Task: Research Airbnb properties in Romny, Ukraine from 9th December, 2023 to 16th December, 2023 for 2 adults.2 bedrooms having 2 beds and 1 bathroom. Property type can be flat. Look for 5 properties as per requirement.
Action: Mouse moved to (489, 107)
Screenshot: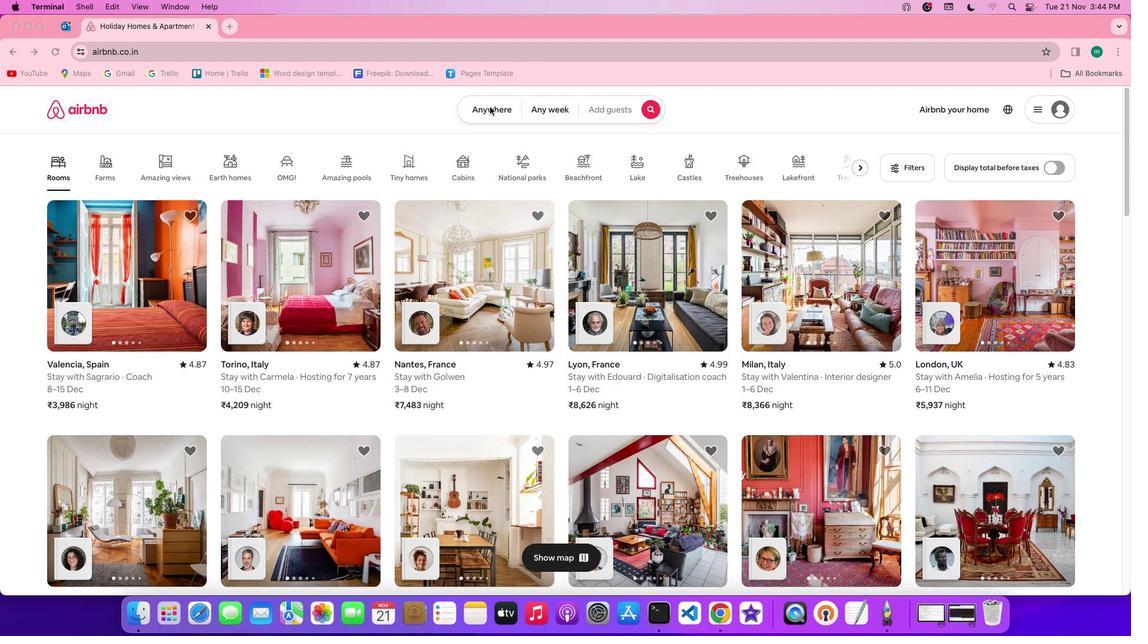
Action: Mouse pressed left at (489, 107)
Screenshot: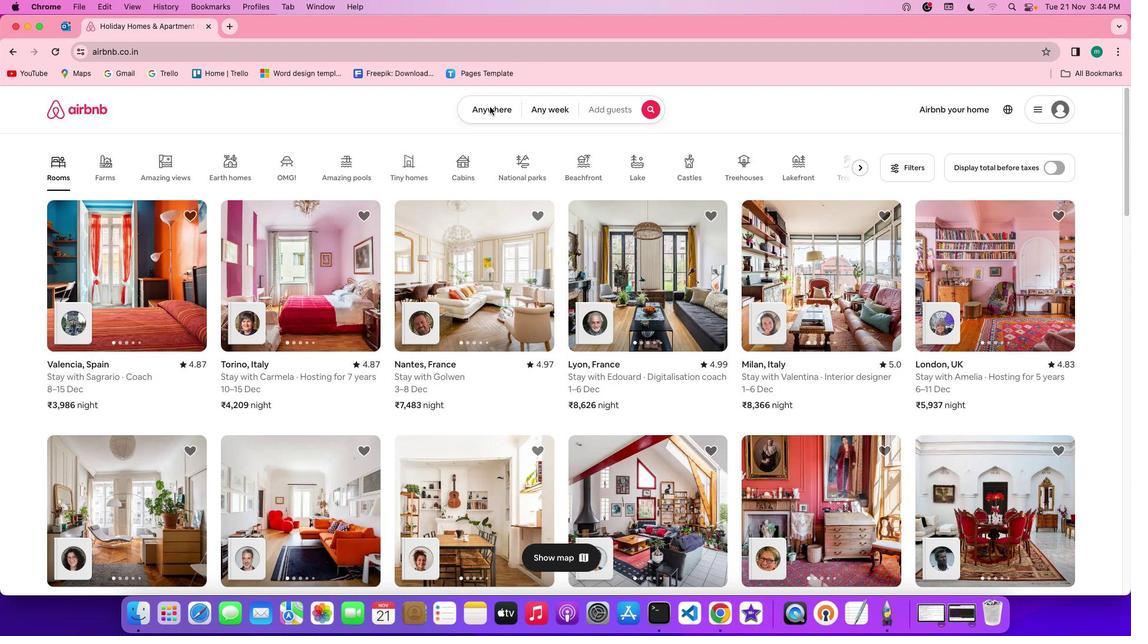 
Action: Mouse pressed left at (489, 107)
Screenshot: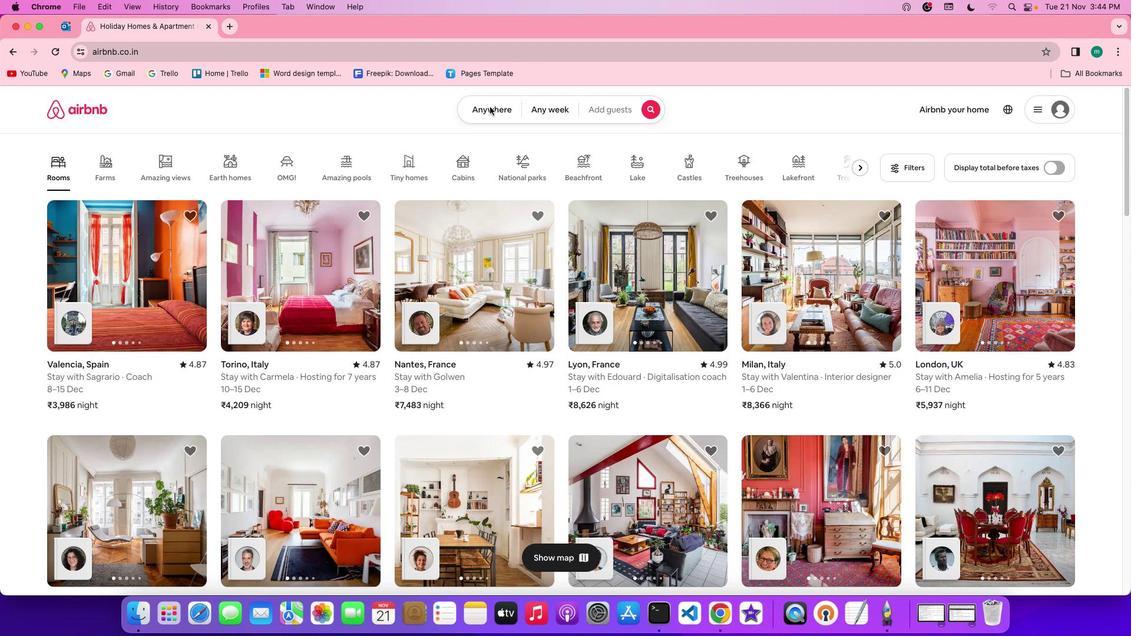 
Action: Mouse moved to (452, 155)
Screenshot: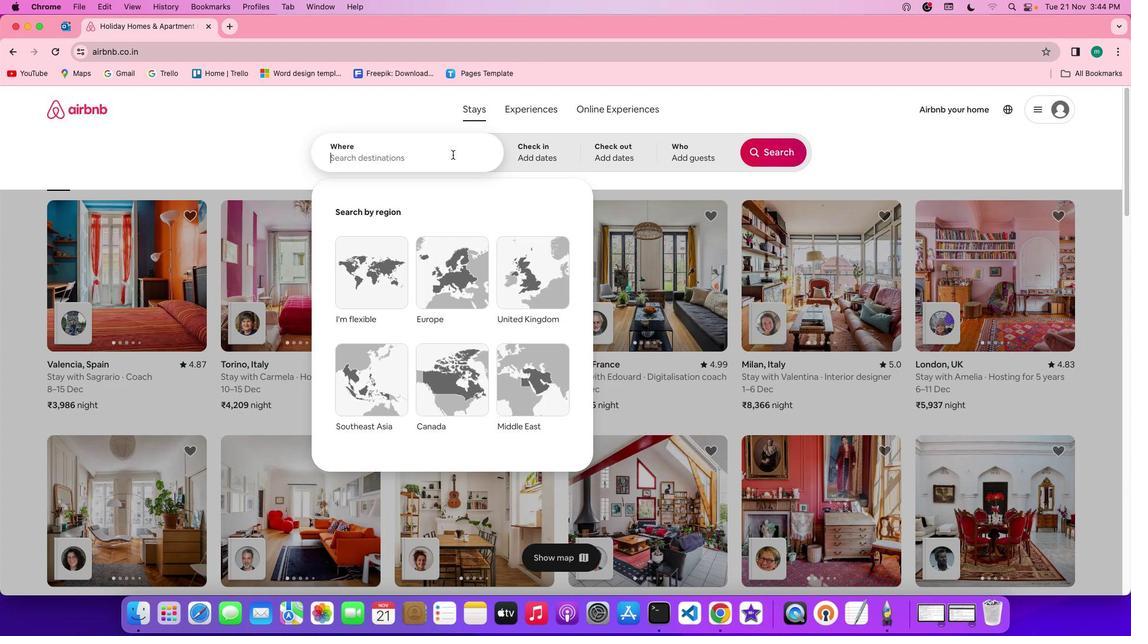 
Action: Mouse pressed left at (452, 155)
Screenshot: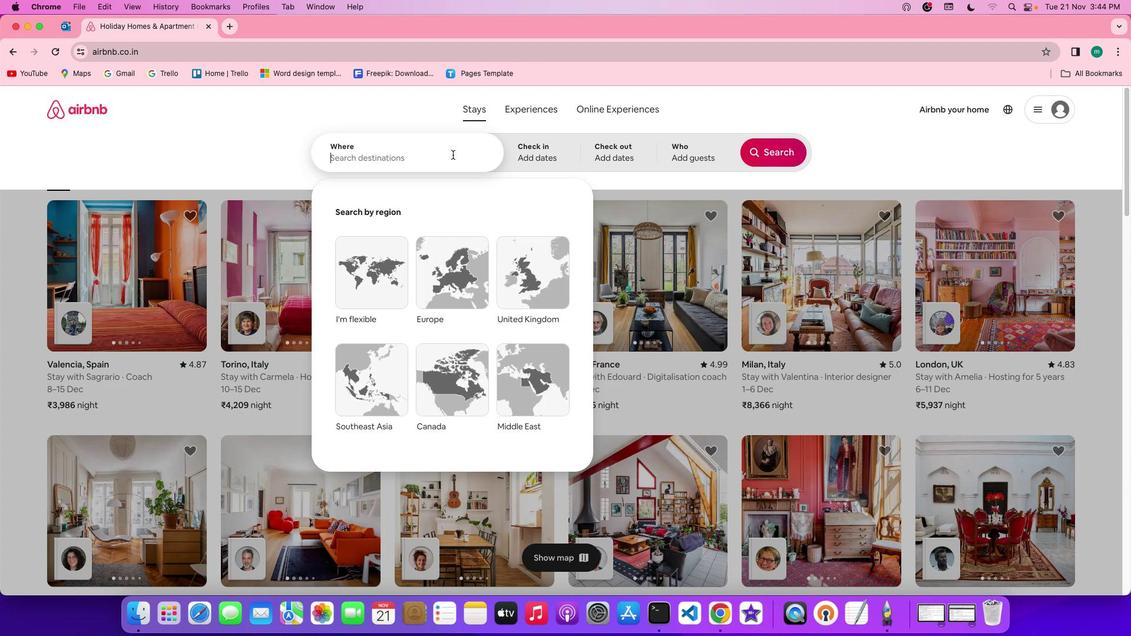 
Action: Key pressed Key.shift'R''o''m''n''y'','Key.spaceKey.shift'U''k''r''a''i''n''e'
Screenshot: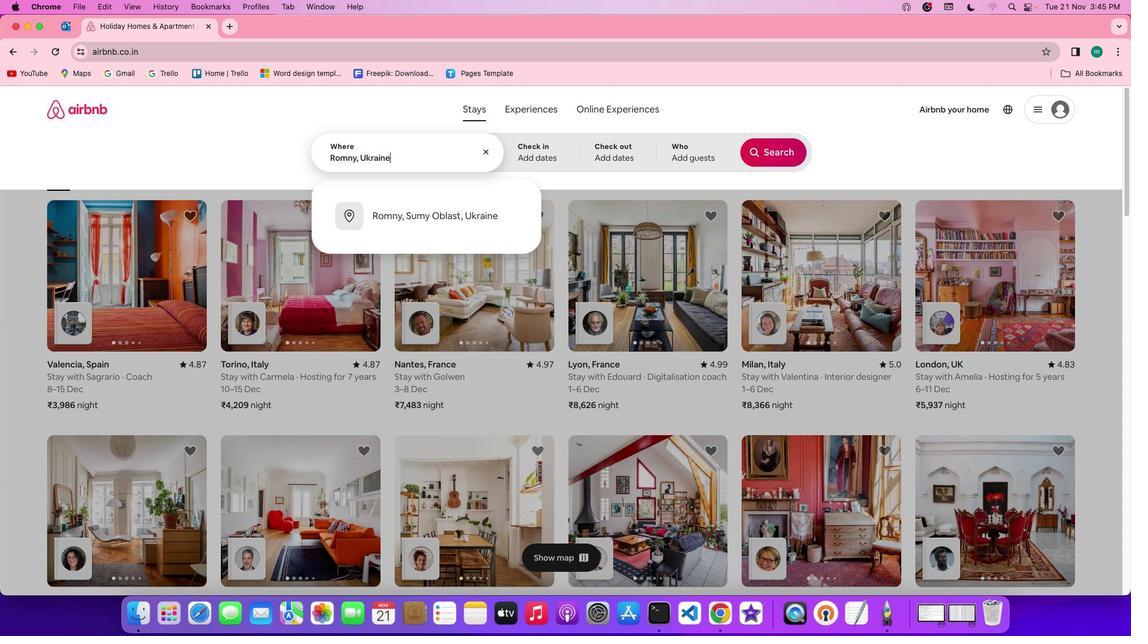 
Action: Mouse moved to (547, 145)
Screenshot: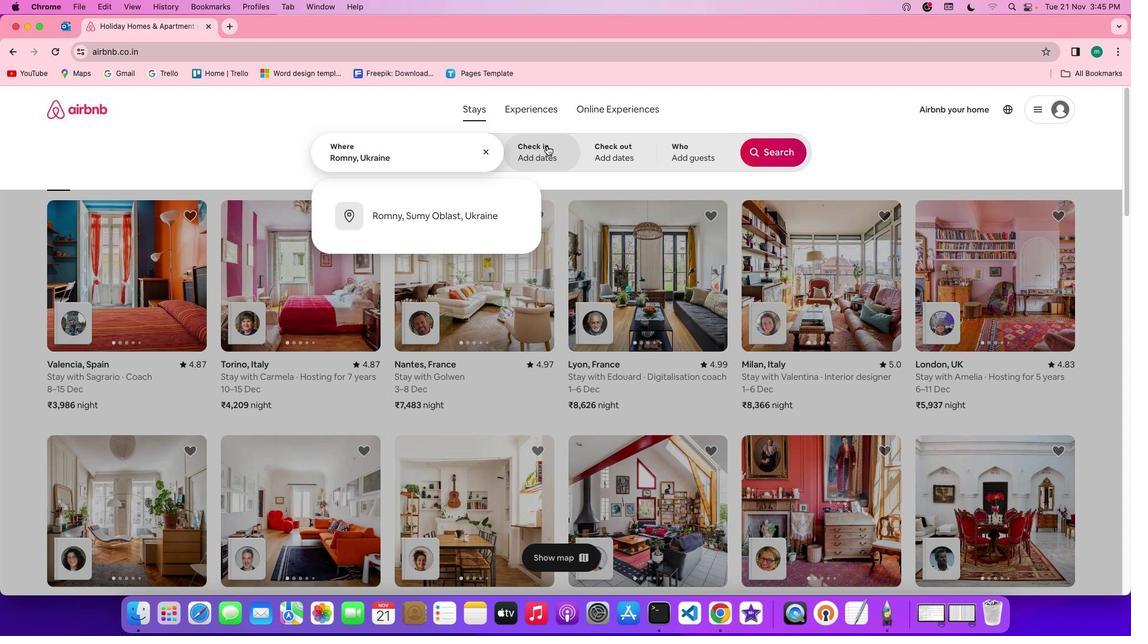 
Action: Mouse pressed left at (547, 145)
Screenshot: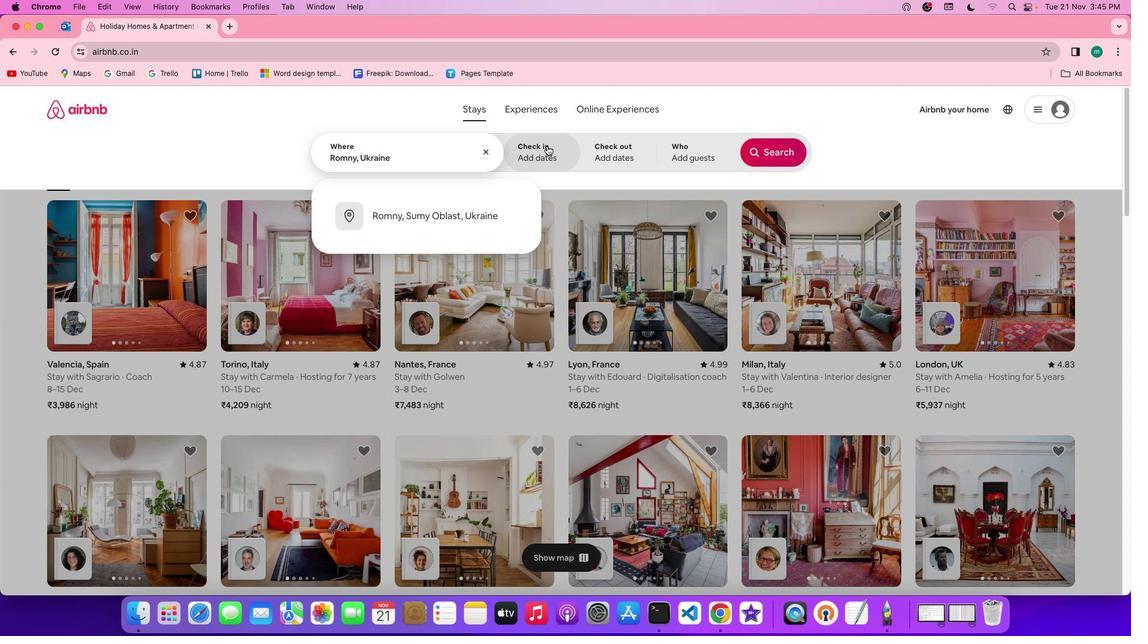 
Action: Mouse moved to (767, 325)
Screenshot: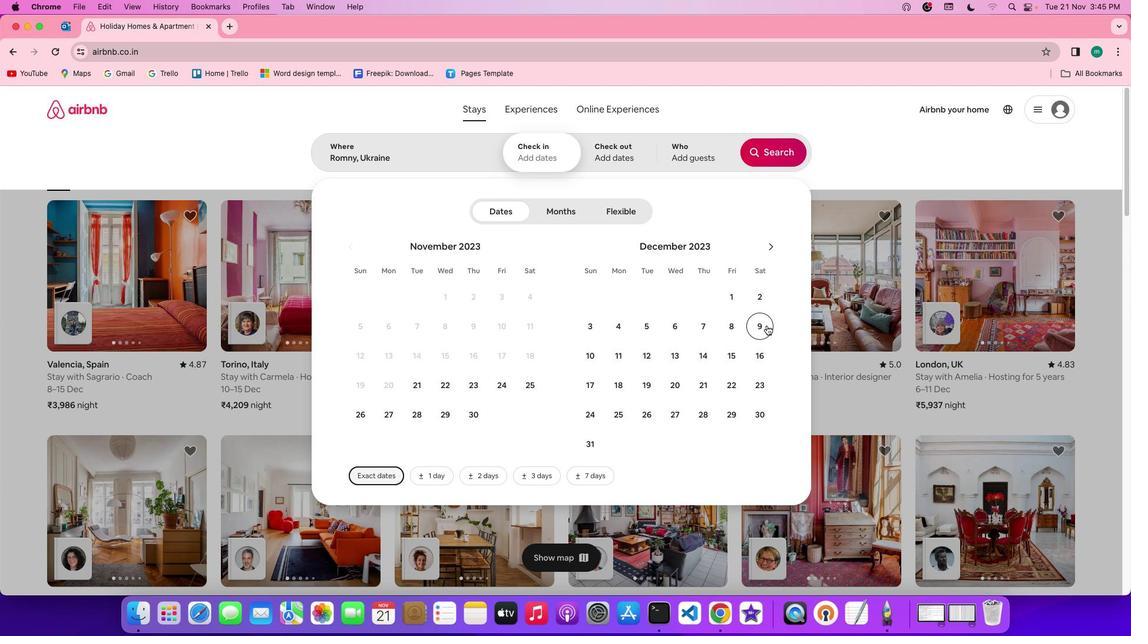 
Action: Mouse pressed left at (767, 325)
Screenshot: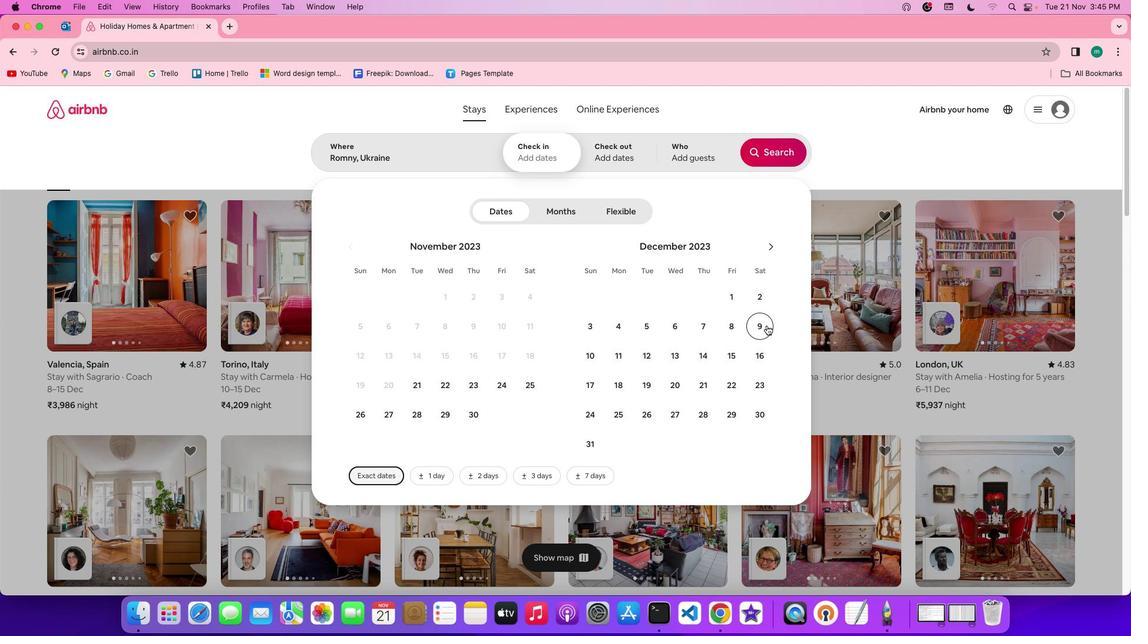 
Action: Mouse moved to (763, 370)
Screenshot: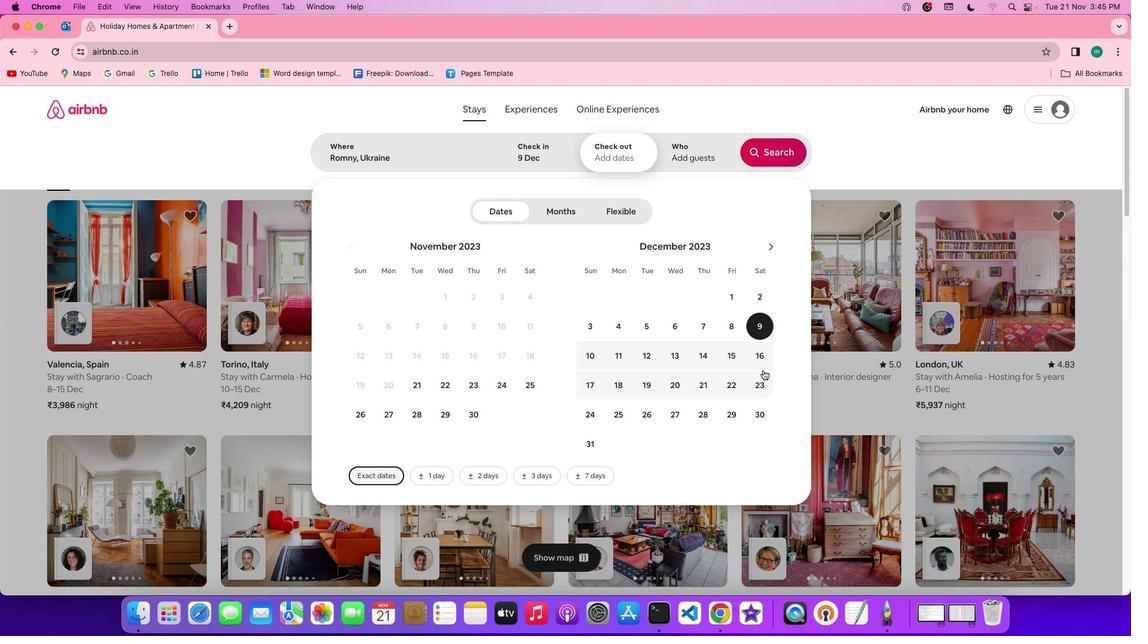 
Action: Mouse pressed left at (763, 370)
Screenshot: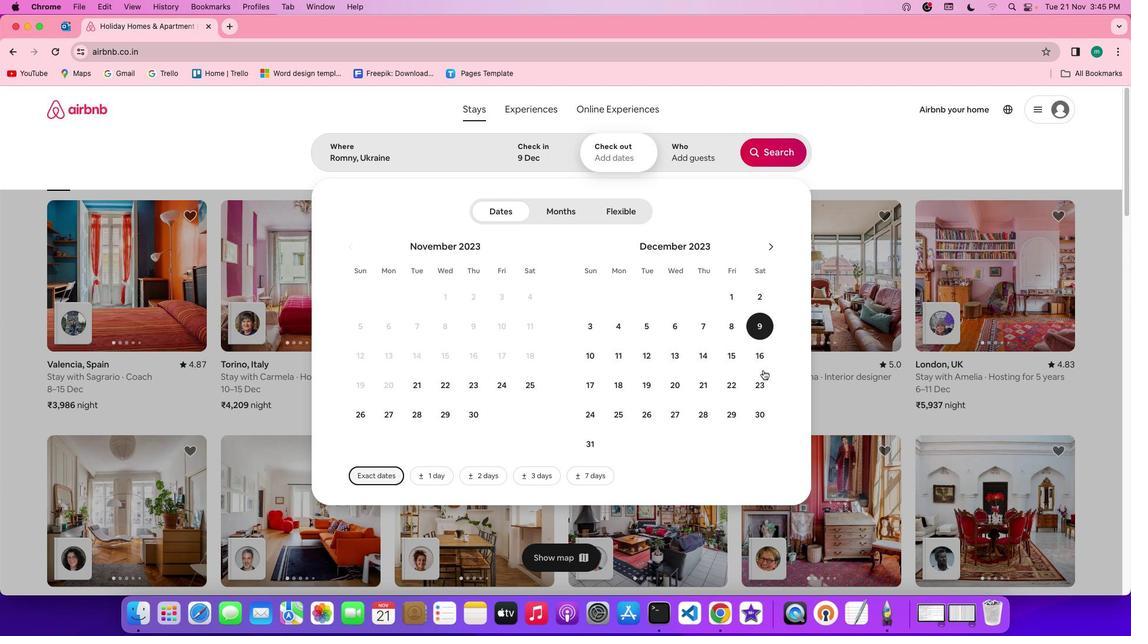 
Action: Mouse moved to (763, 361)
Screenshot: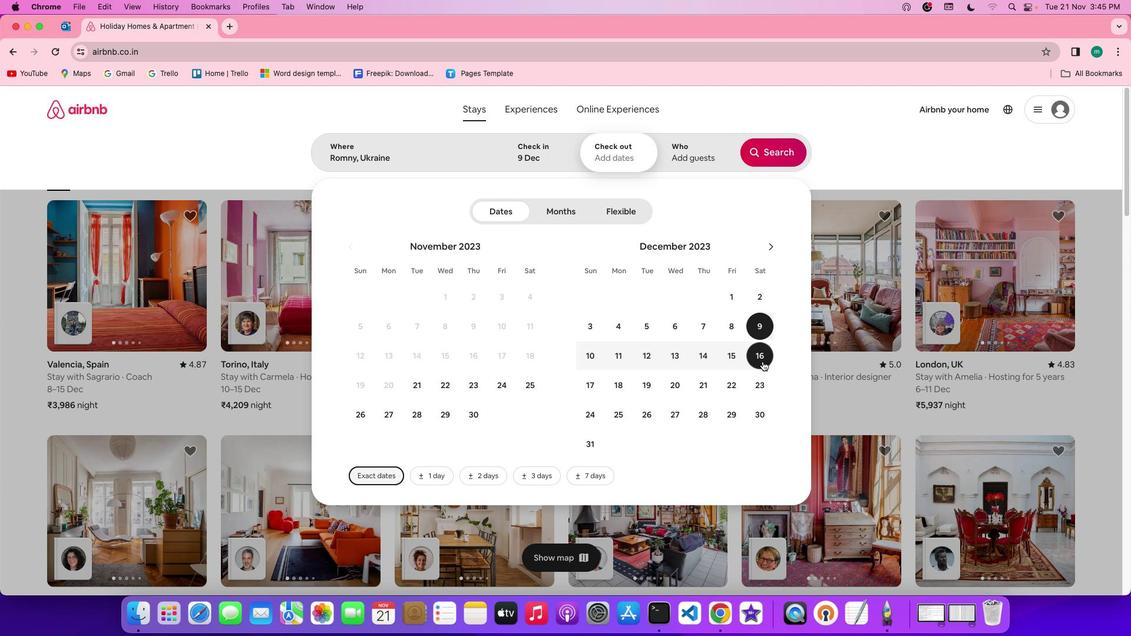 
Action: Mouse pressed left at (763, 361)
Screenshot: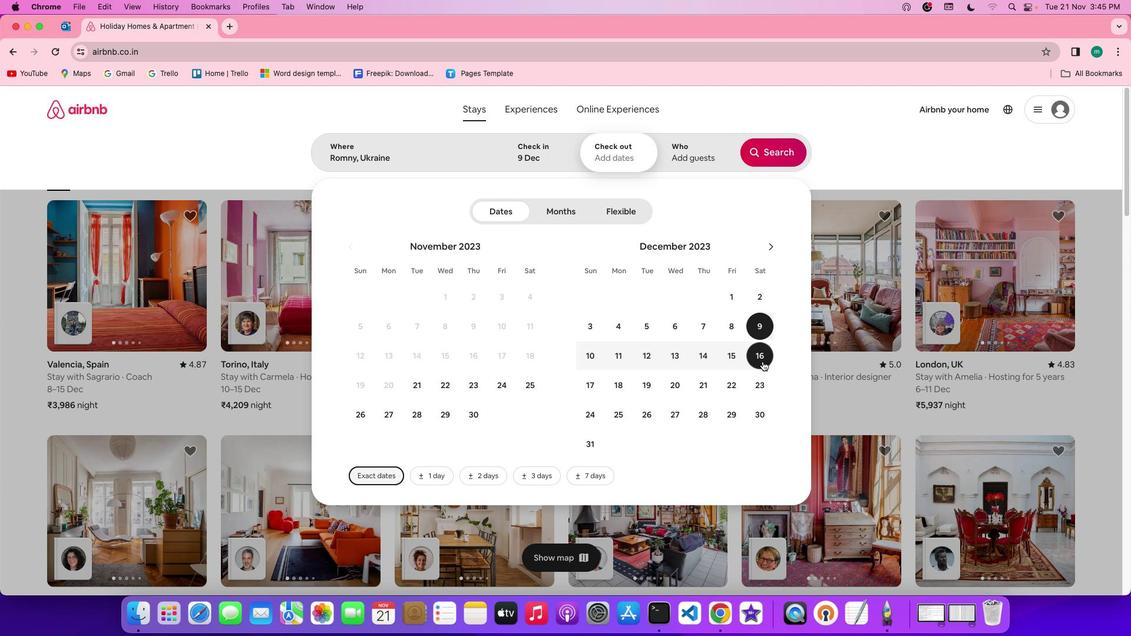 
Action: Mouse moved to (711, 157)
Screenshot: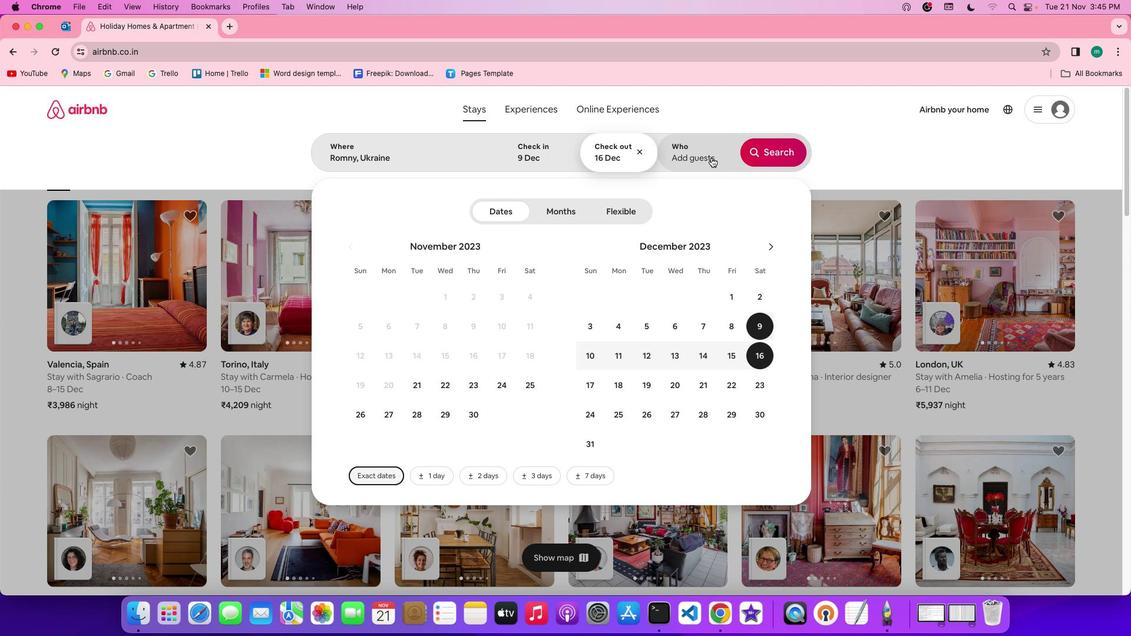 
Action: Mouse pressed left at (711, 157)
Screenshot: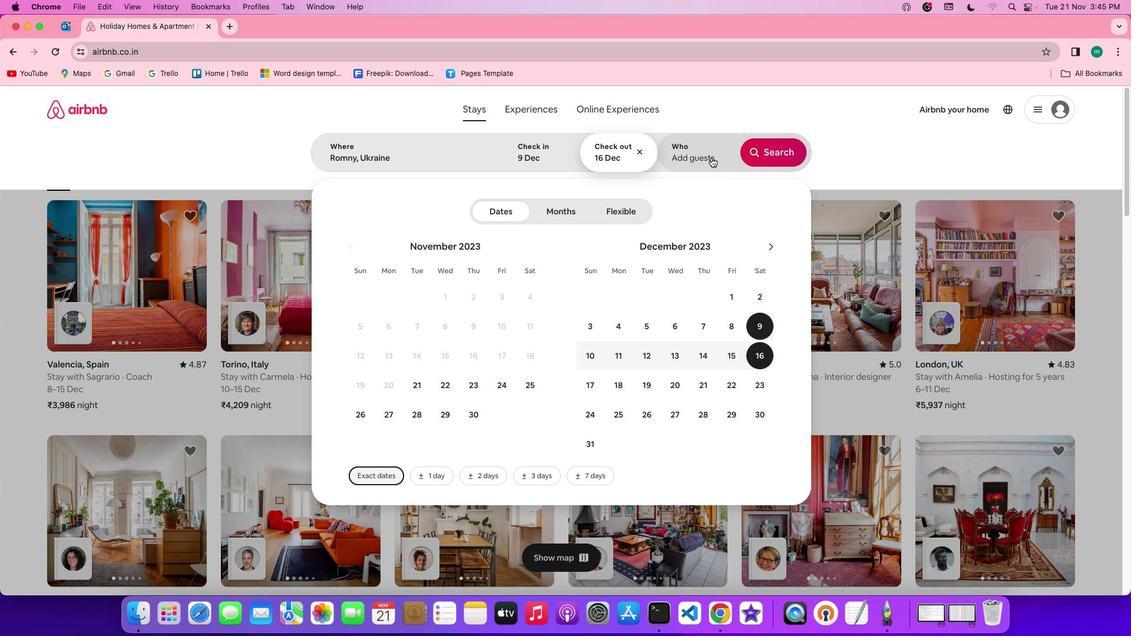 
Action: Mouse moved to (783, 213)
Screenshot: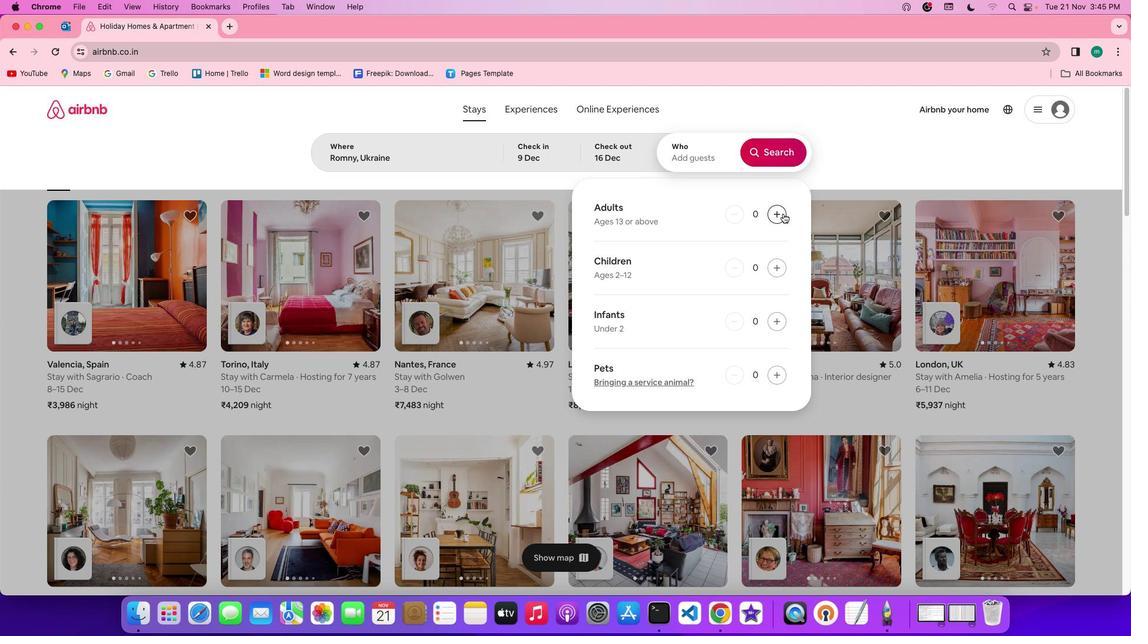 
Action: Mouse pressed left at (783, 213)
Screenshot: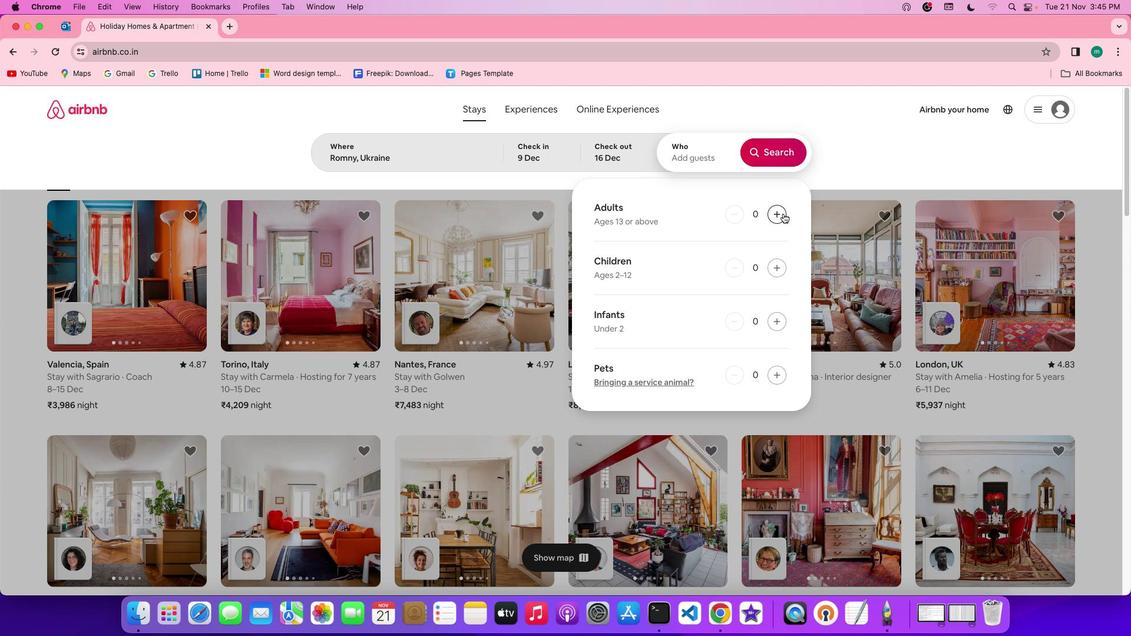 
Action: Mouse pressed left at (783, 213)
Screenshot: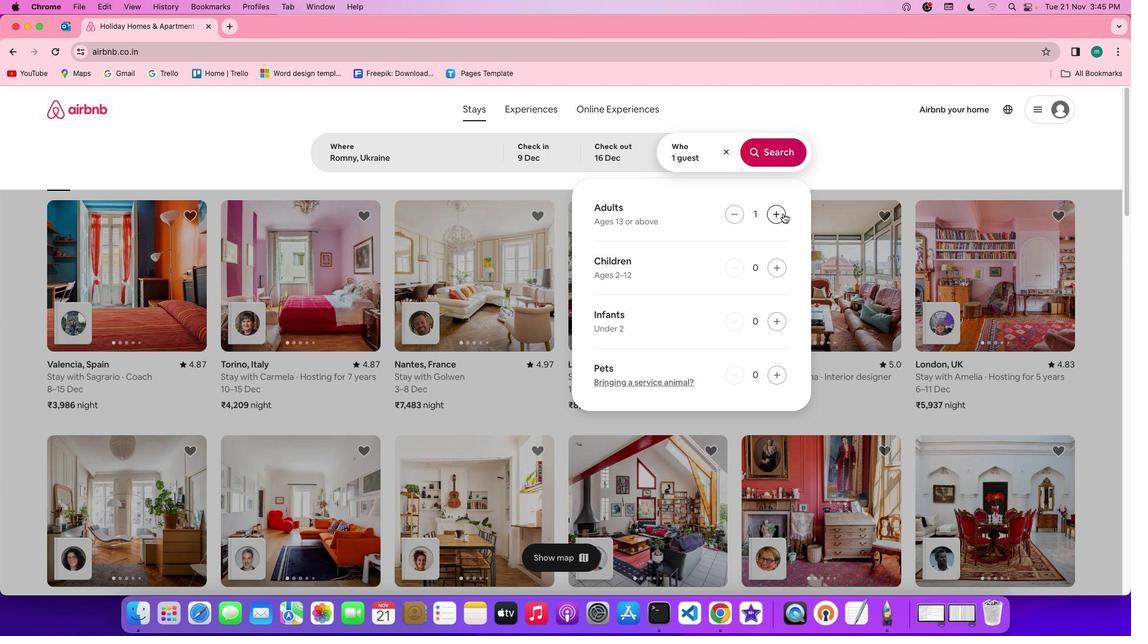 
Action: Mouse moved to (779, 154)
Screenshot: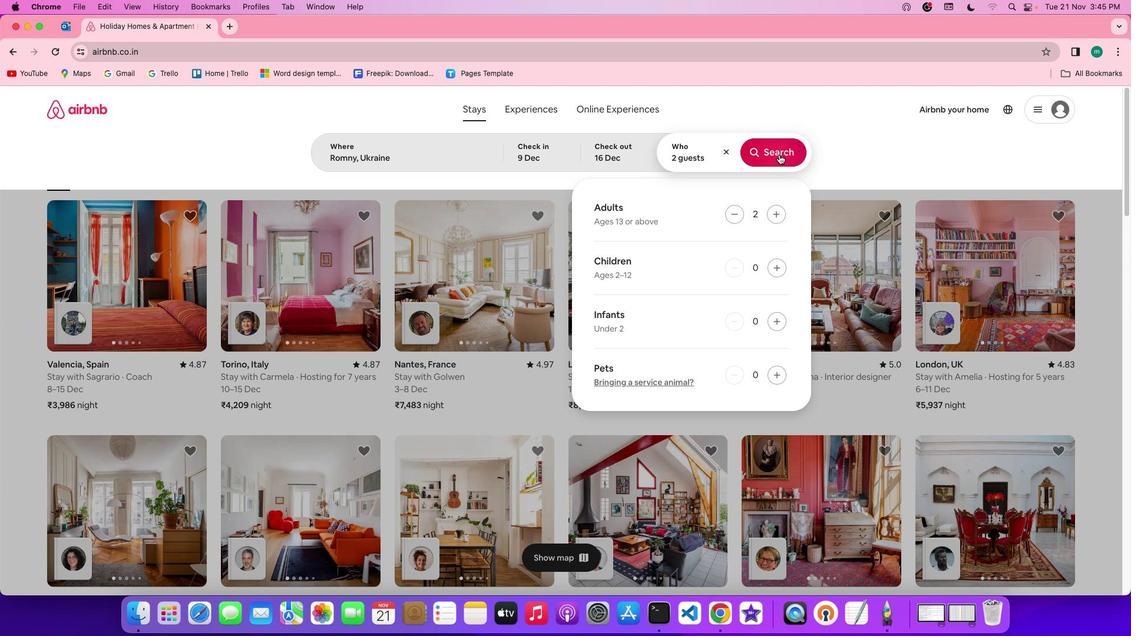 
Action: Mouse pressed left at (779, 154)
Screenshot: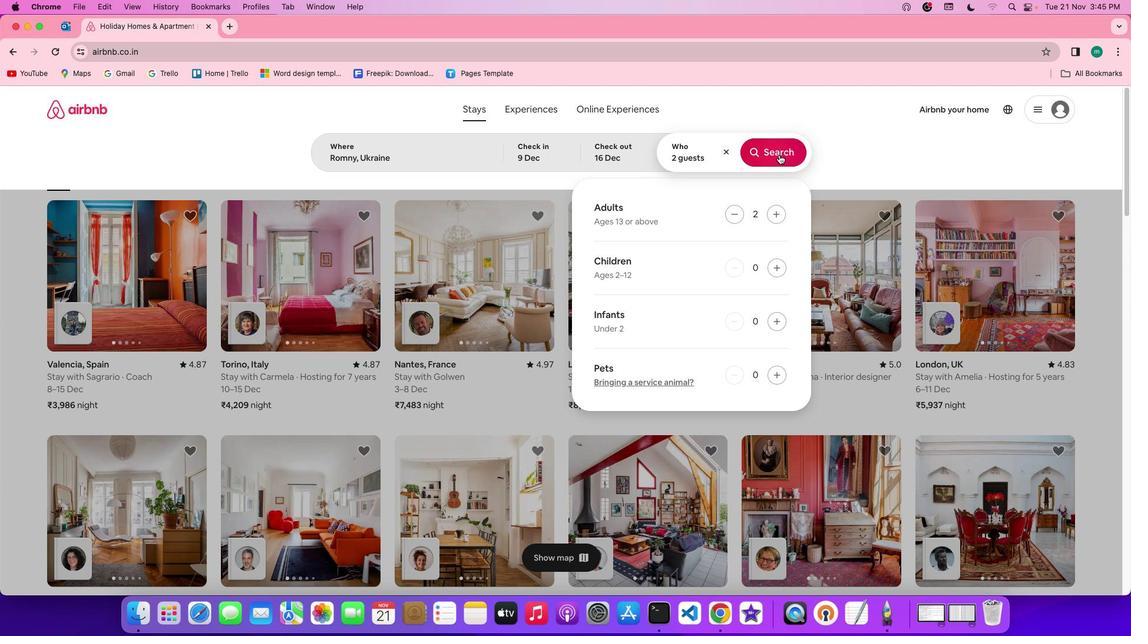 
Action: Mouse moved to (943, 151)
Screenshot: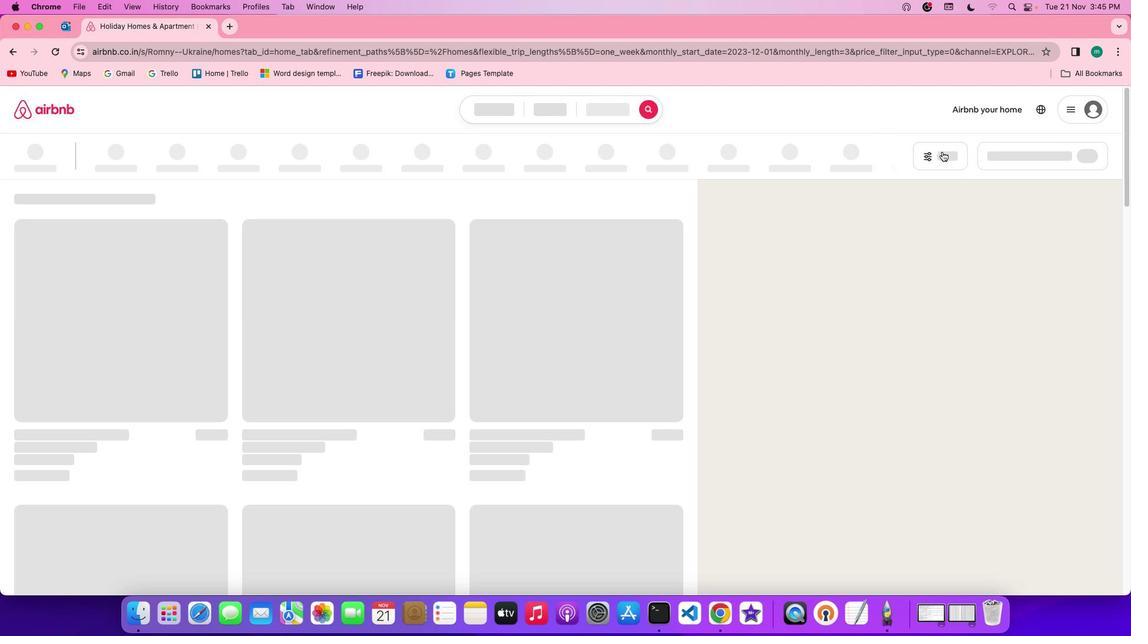 
Action: Mouse pressed left at (943, 151)
Screenshot: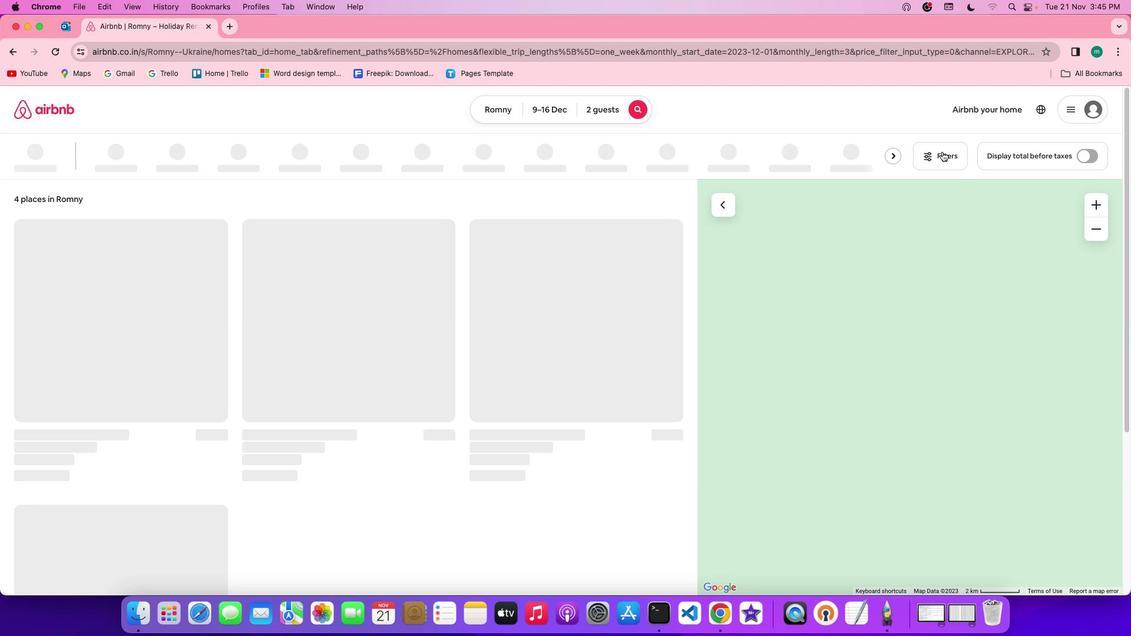 
Action: Mouse moved to (681, 291)
Screenshot: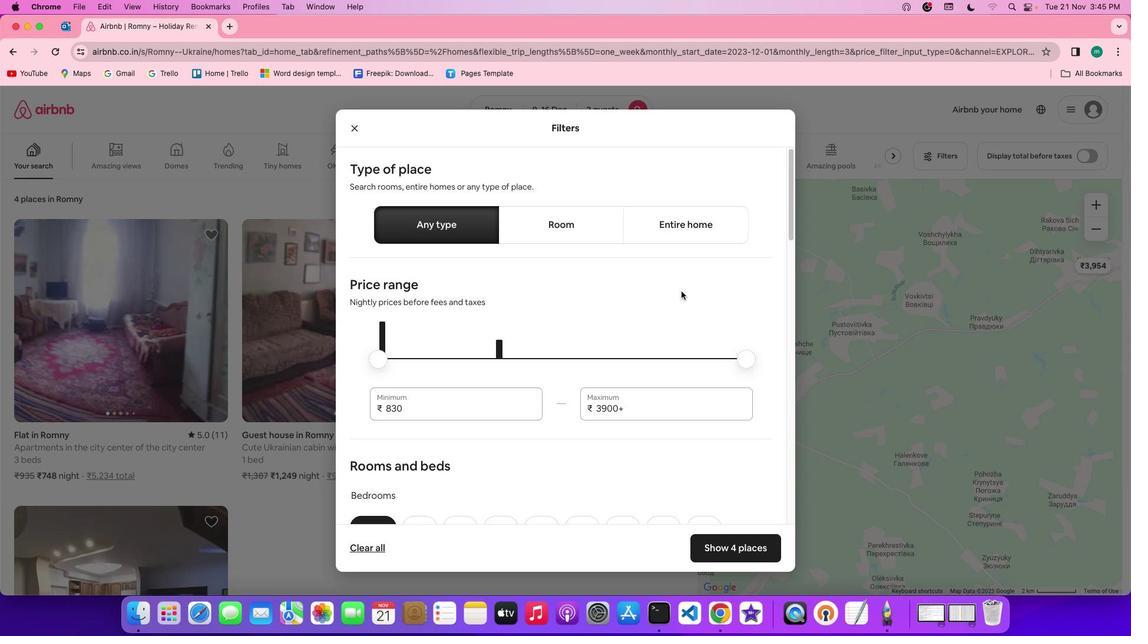 
Action: Mouse scrolled (681, 291) with delta (0, 0)
Screenshot: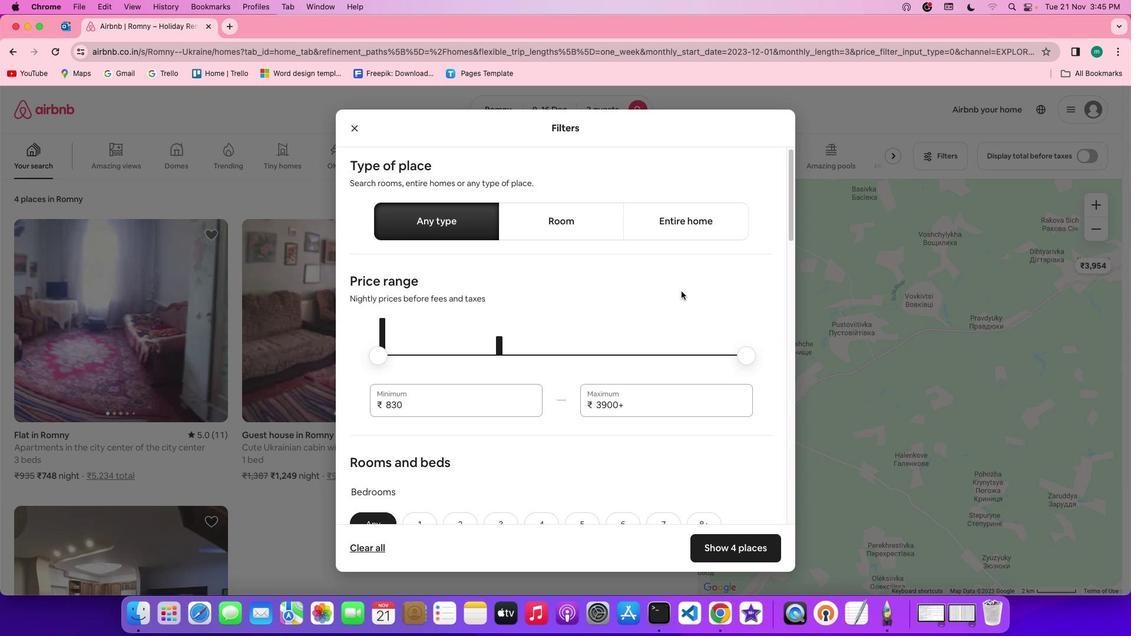 
Action: Mouse scrolled (681, 291) with delta (0, 0)
Screenshot: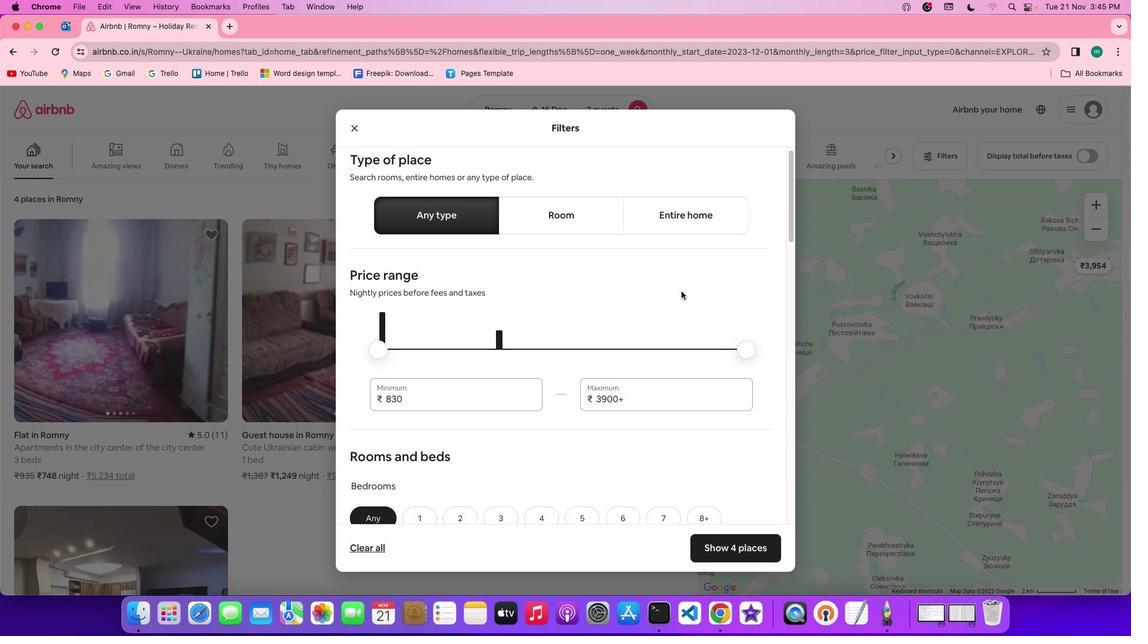 
Action: Mouse scrolled (681, 291) with delta (0, -1)
Screenshot: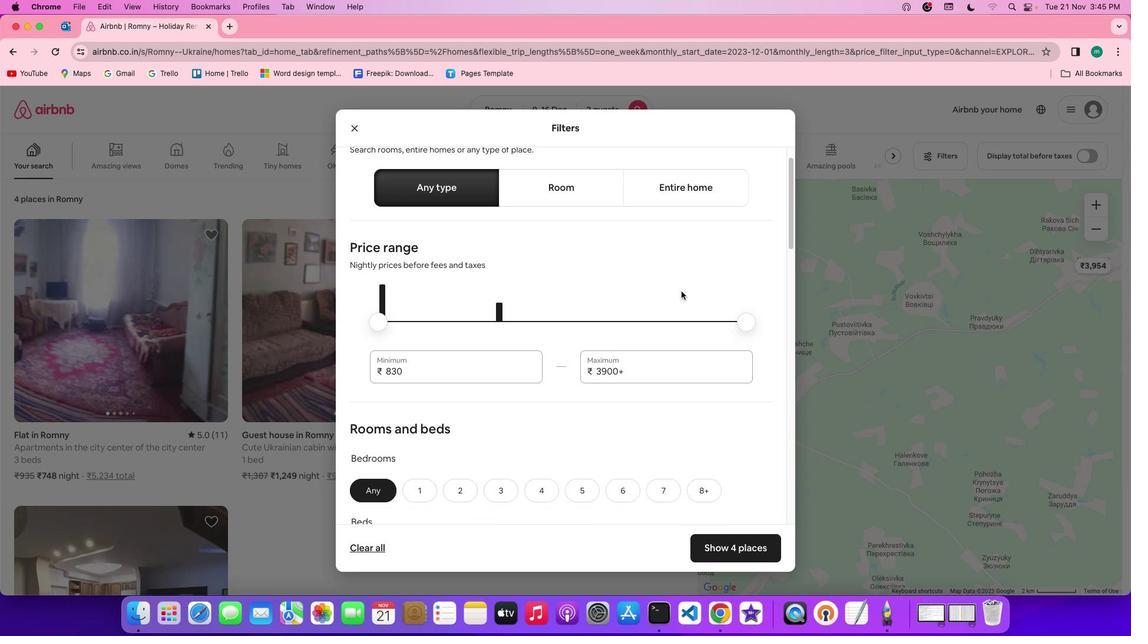 
Action: Mouse scrolled (681, 291) with delta (0, -1)
Screenshot: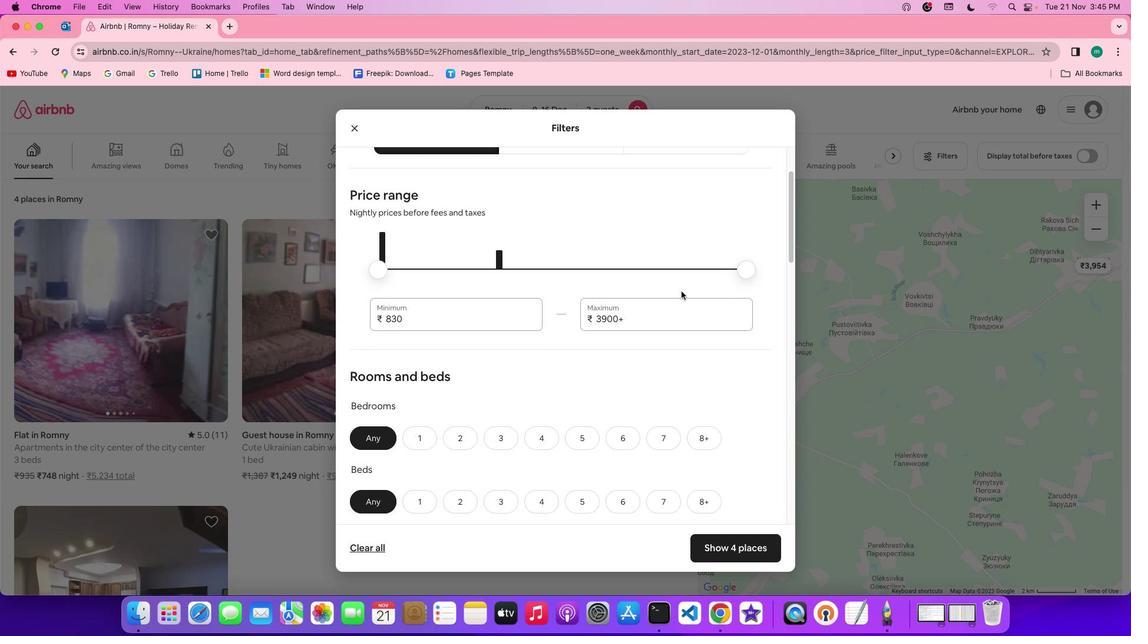 
Action: Mouse scrolled (681, 291) with delta (0, 0)
Screenshot: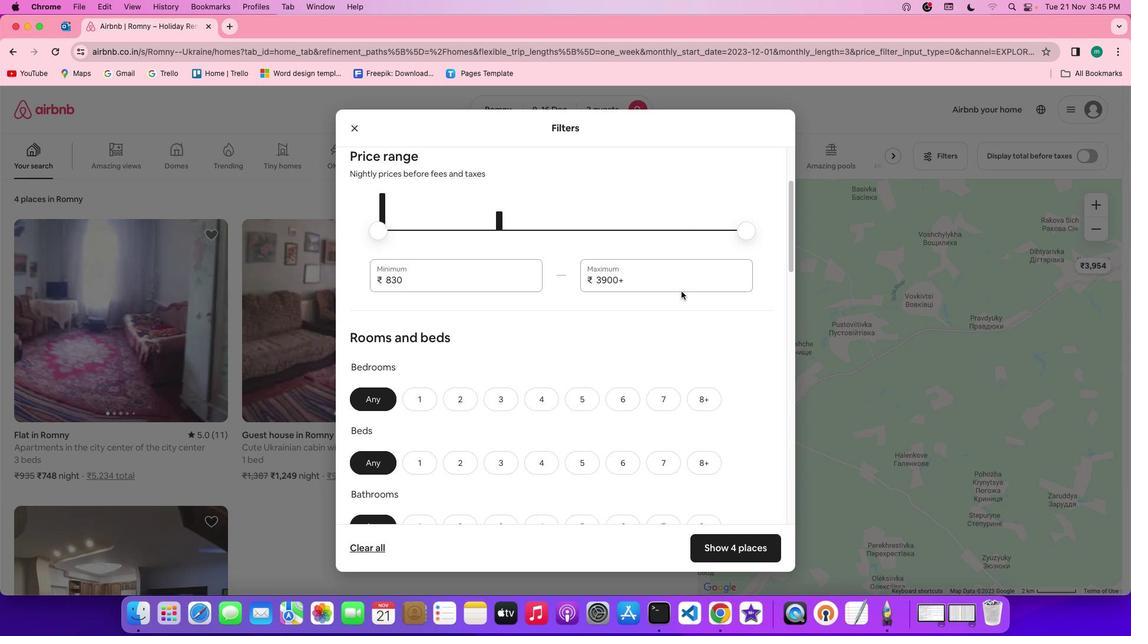 
Action: Mouse scrolled (681, 291) with delta (0, 0)
Screenshot: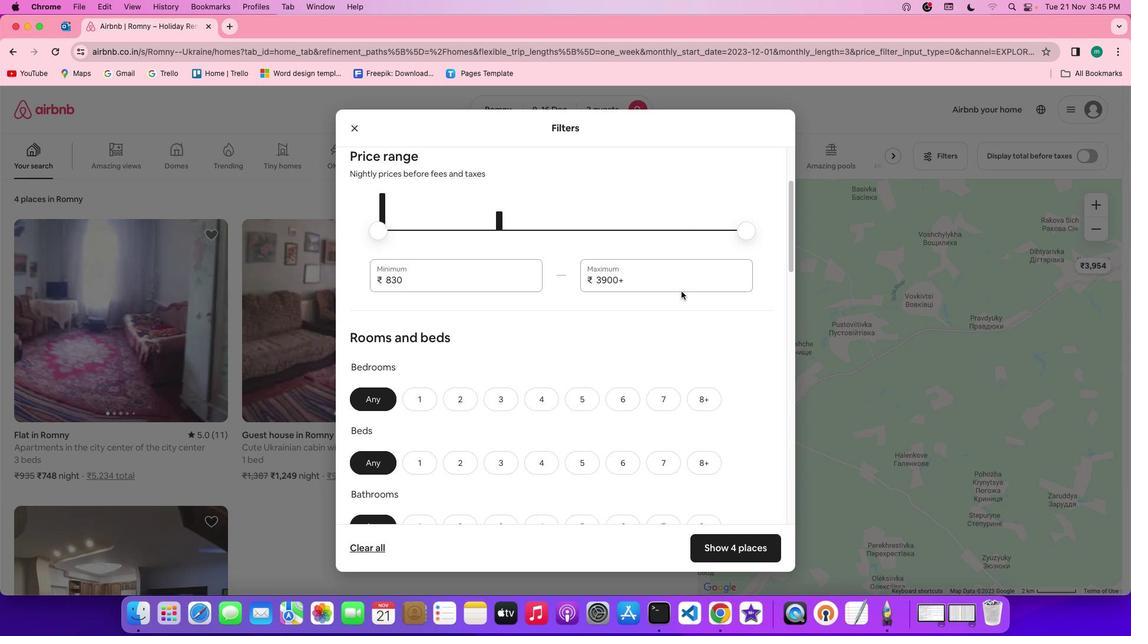 
Action: Mouse scrolled (681, 291) with delta (0, -1)
Screenshot: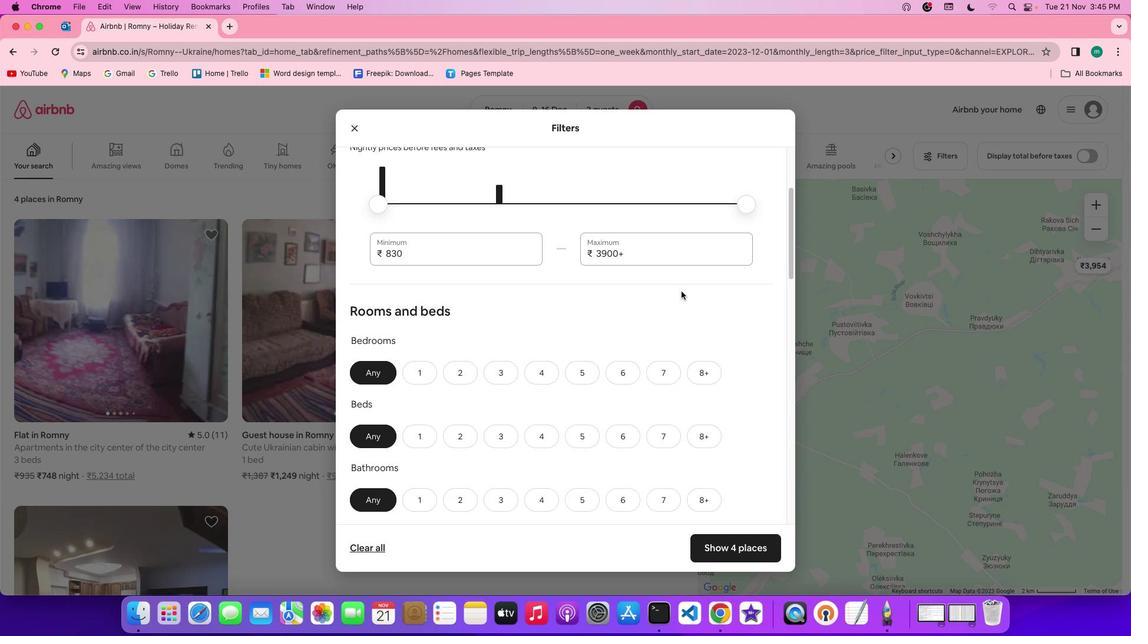 
Action: Mouse scrolled (681, 291) with delta (0, -1)
Screenshot: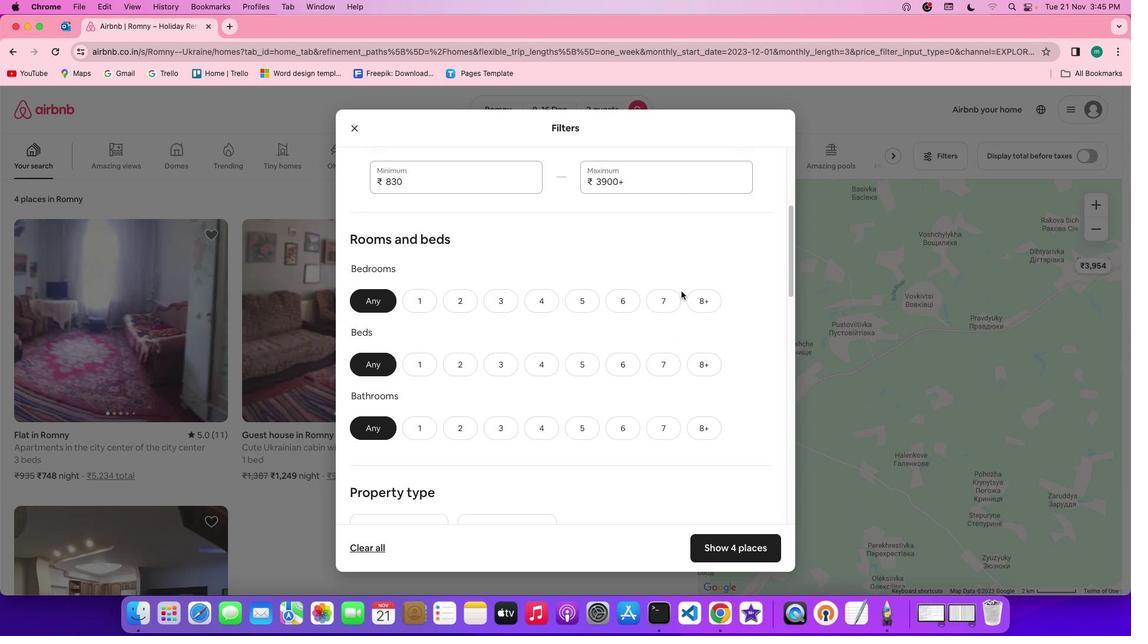 
Action: Mouse scrolled (681, 291) with delta (0, 0)
Screenshot: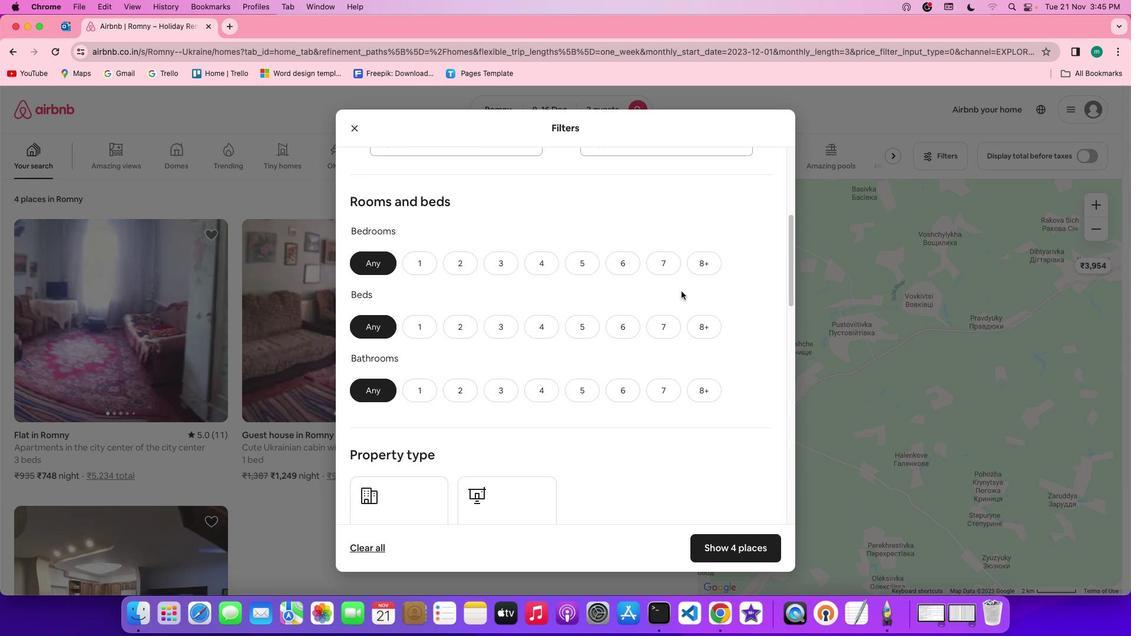 
Action: Mouse scrolled (681, 291) with delta (0, 0)
Screenshot: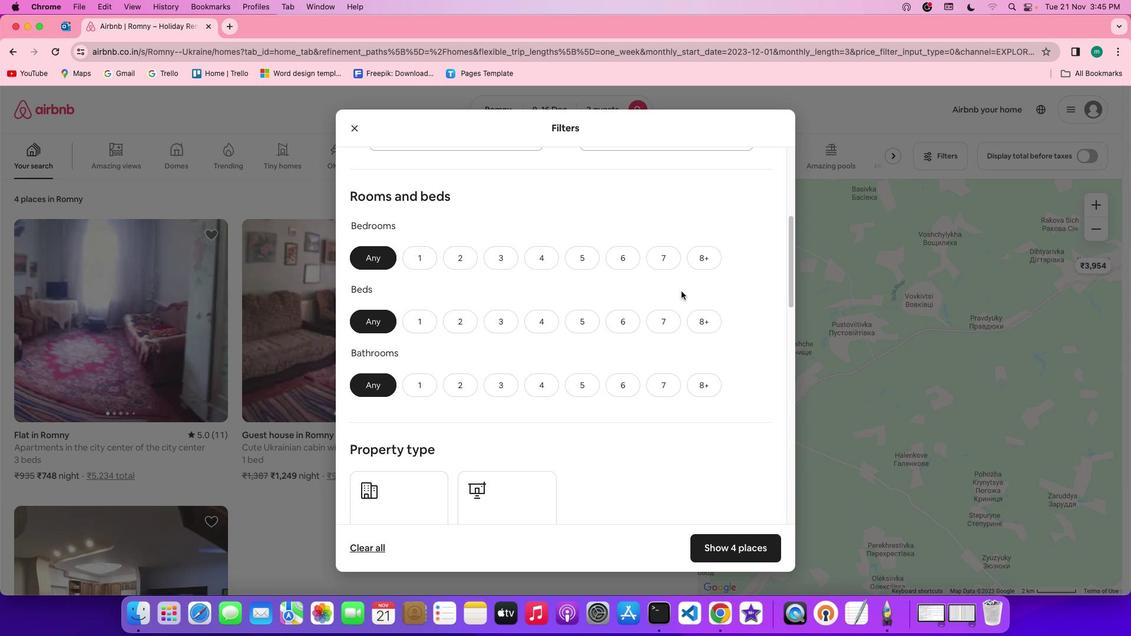 
Action: Mouse scrolled (681, 291) with delta (0, 0)
Screenshot: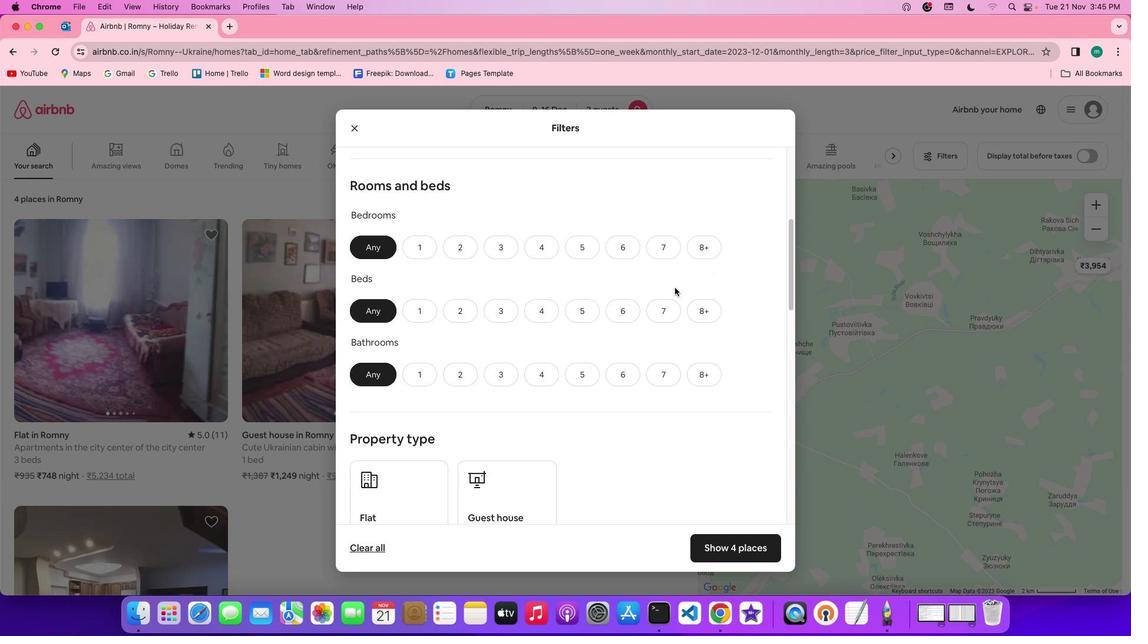 
Action: Mouse moved to (463, 233)
Screenshot: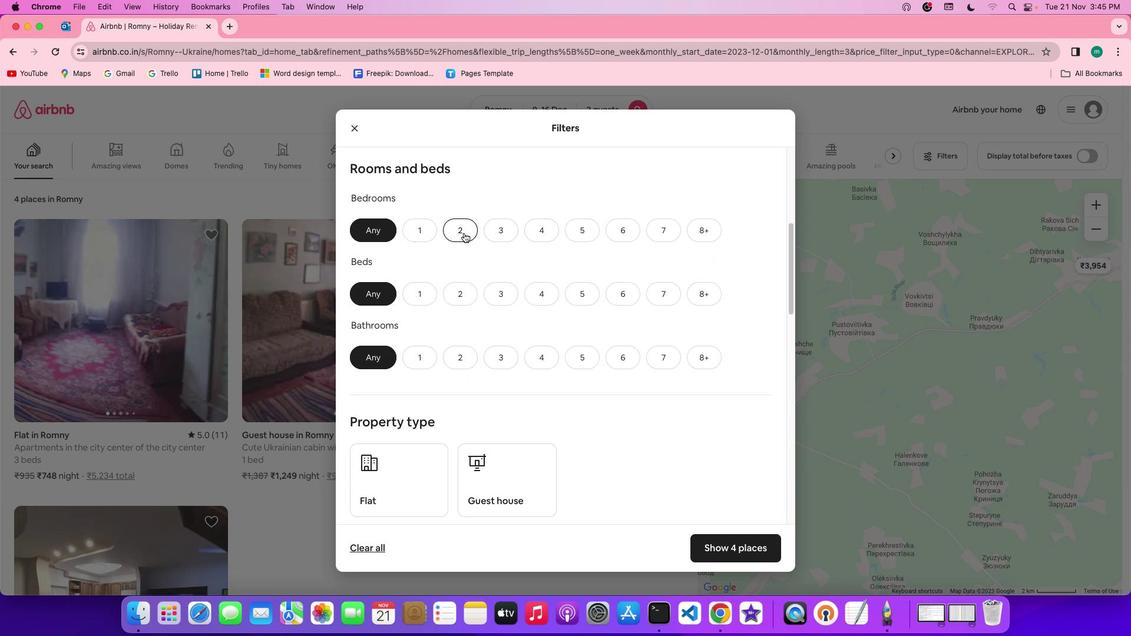 
Action: Mouse pressed left at (463, 233)
Screenshot: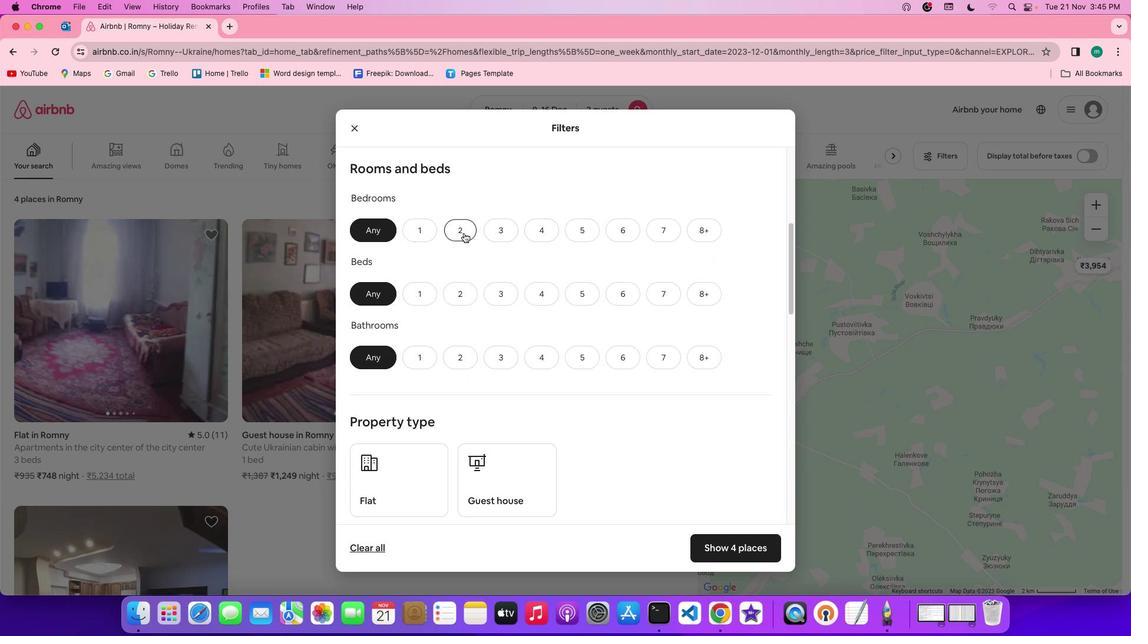 
Action: Mouse moved to (459, 290)
Screenshot: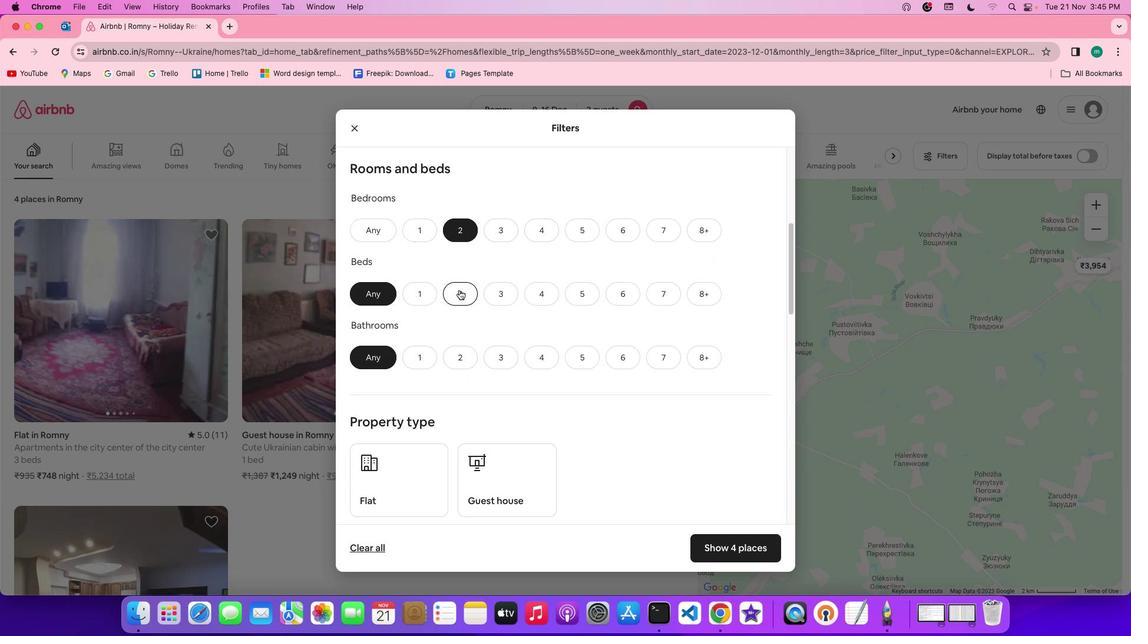 
Action: Mouse pressed left at (459, 290)
Screenshot: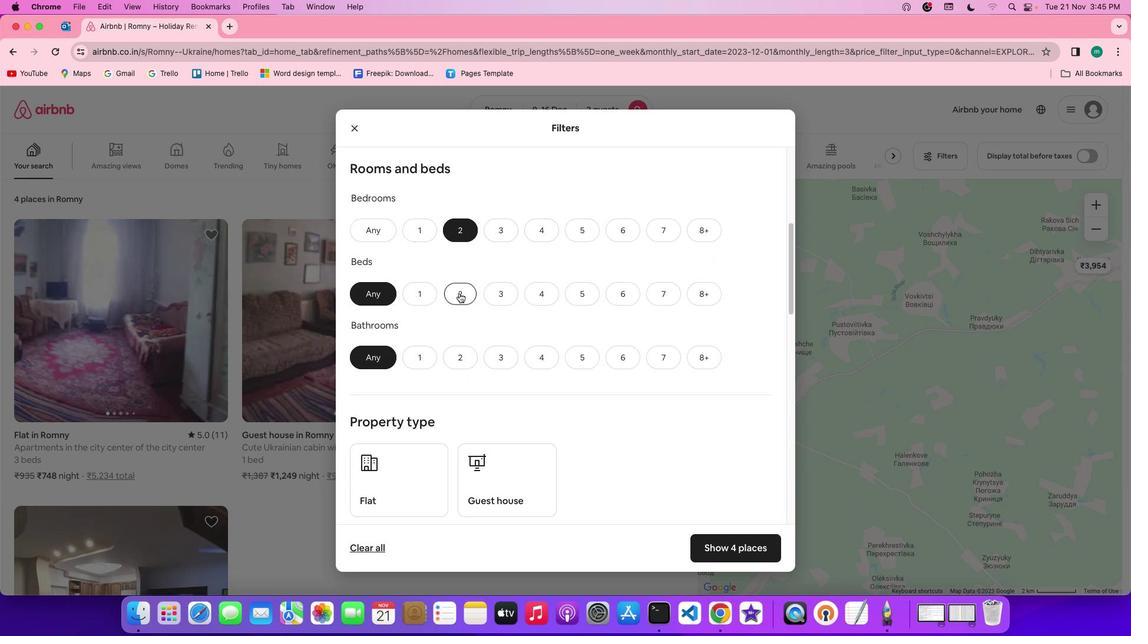 
Action: Mouse moved to (422, 360)
Screenshot: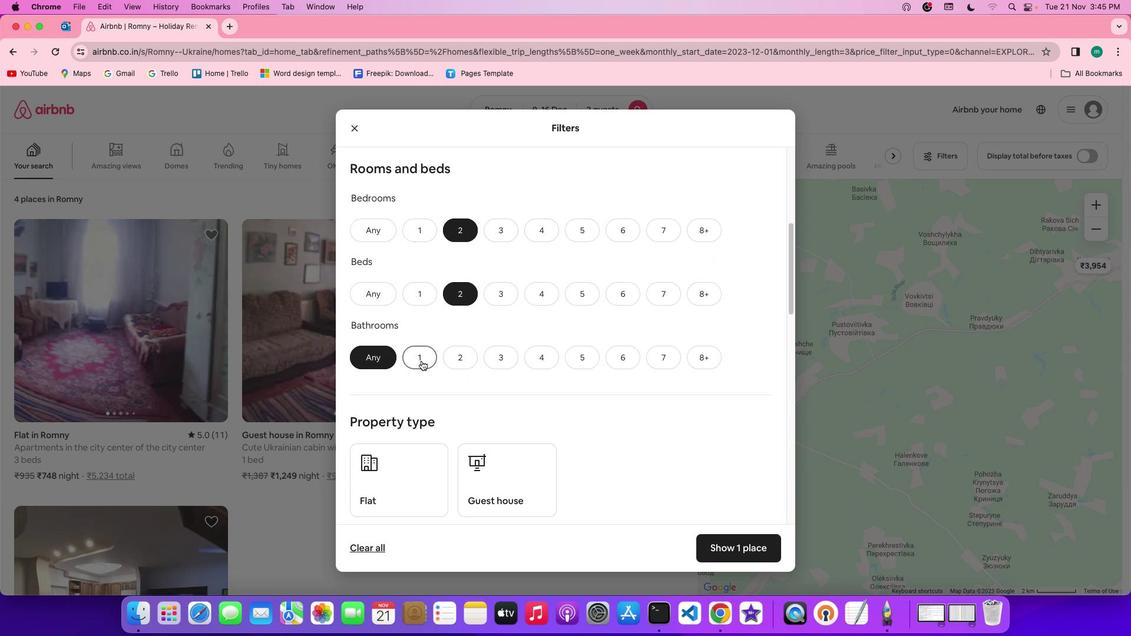 
Action: Mouse pressed left at (422, 360)
Screenshot: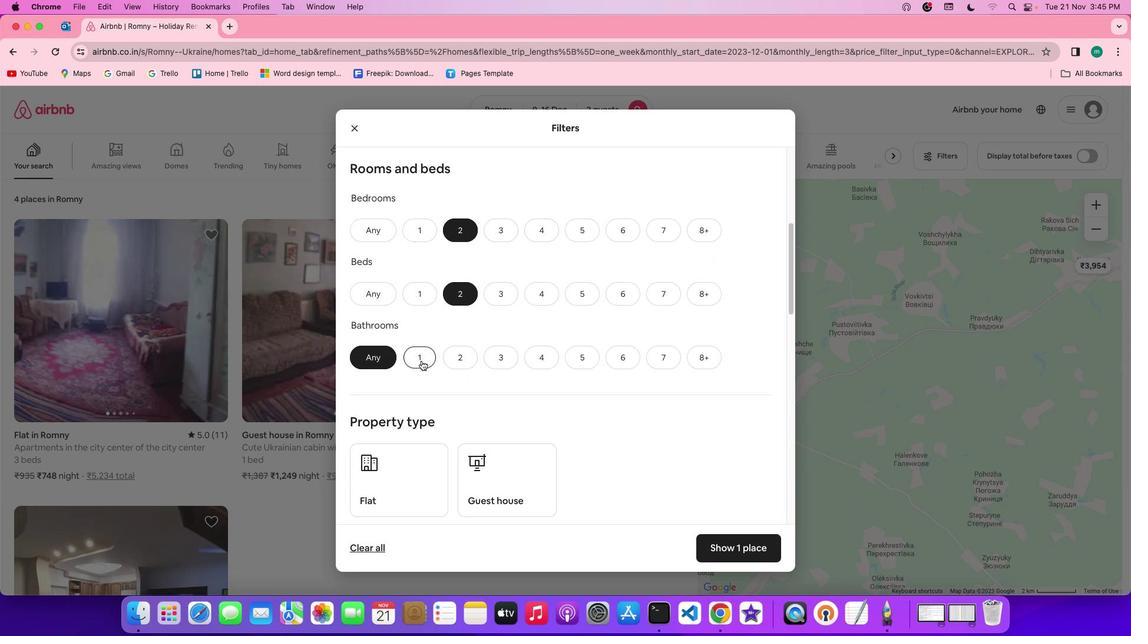 
Action: Mouse moved to (658, 336)
Screenshot: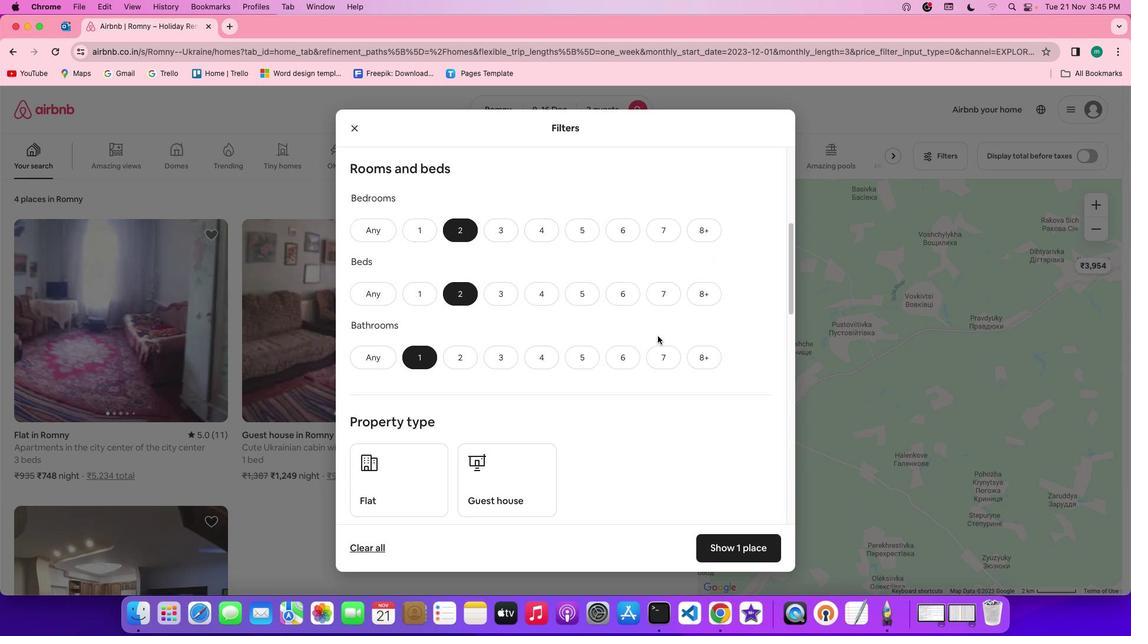 
Action: Mouse scrolled (658, 336) with delta (0, 0)
Screenshot: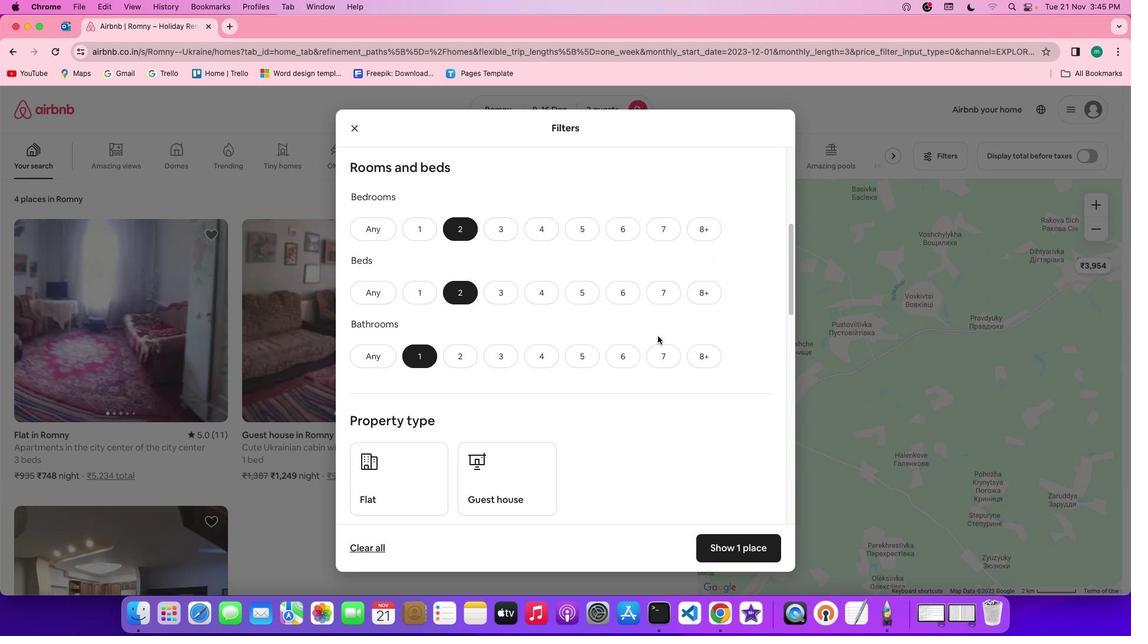 
Action: Mouse scrolled (658, 336) with delta (0, 0)
Screenshot: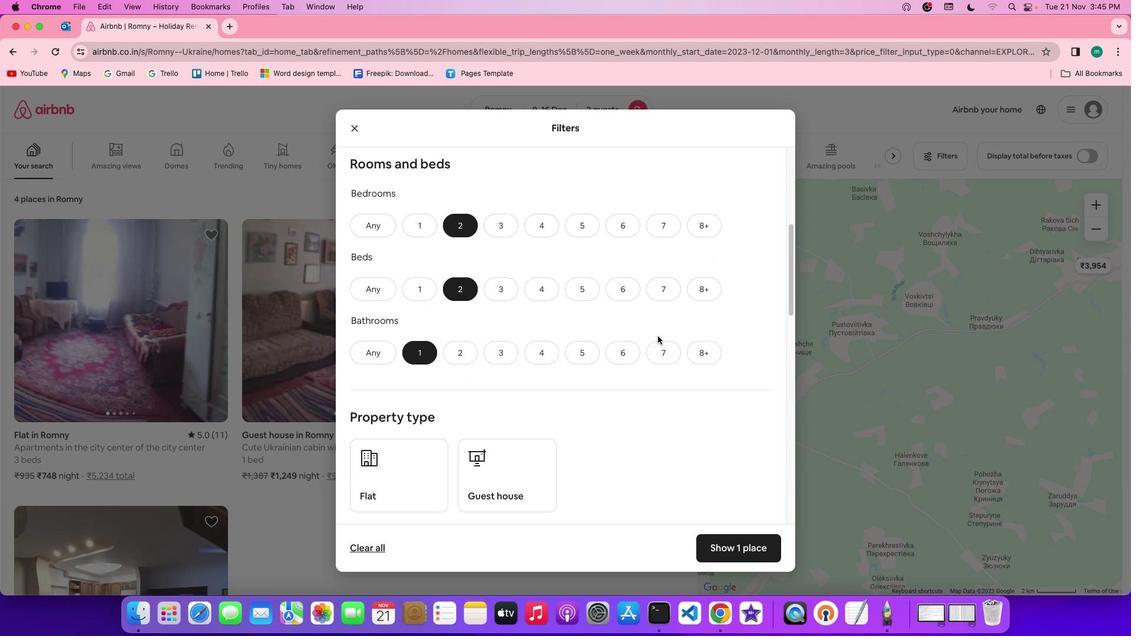 
Action: Mouse scrolled (658, 336) with delta (0, 0)
Screenshot: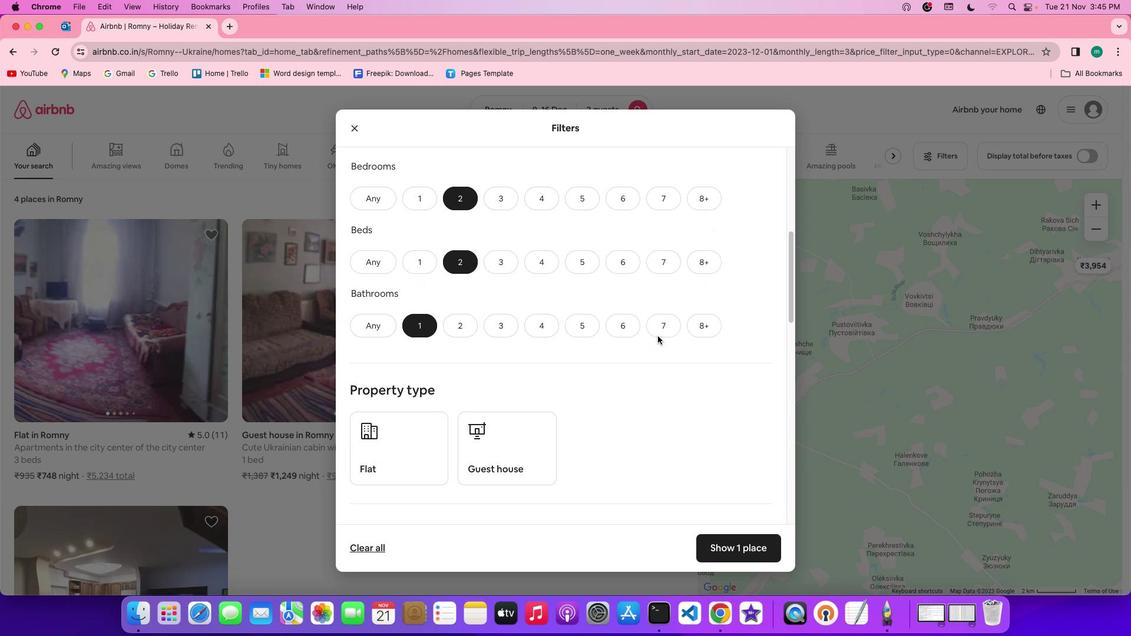 
Action: Mouse scrolled (658, 336) with delta (0, 0)
Screenshot: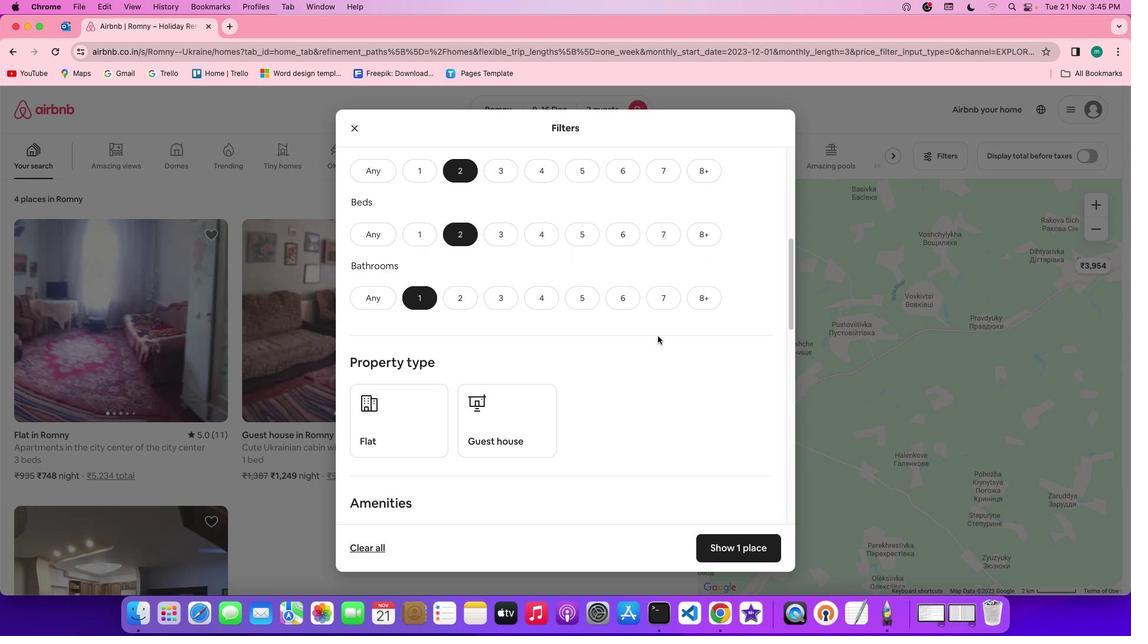 
Action: Mouse scrolled (658, 336) with delta (0, 0)
Screenshot: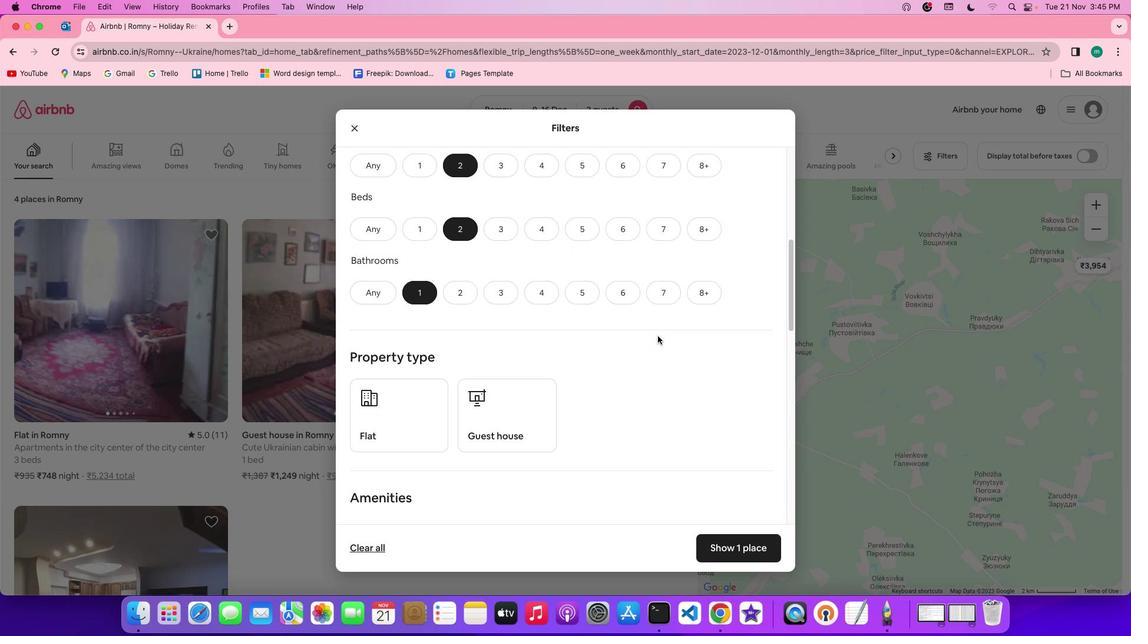 
Action: Mouse scrolled (658, 336) with delta (0, 0)
Screenshot: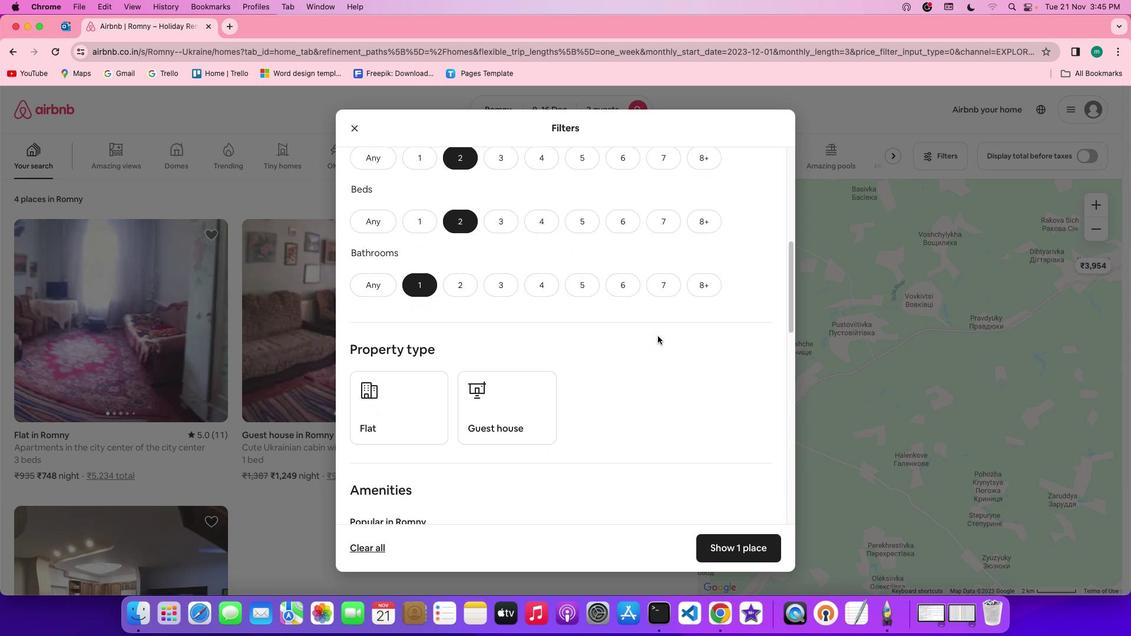 
Action: Mouse scrolled (658, 336) with delta (0, 0)
Screenshot: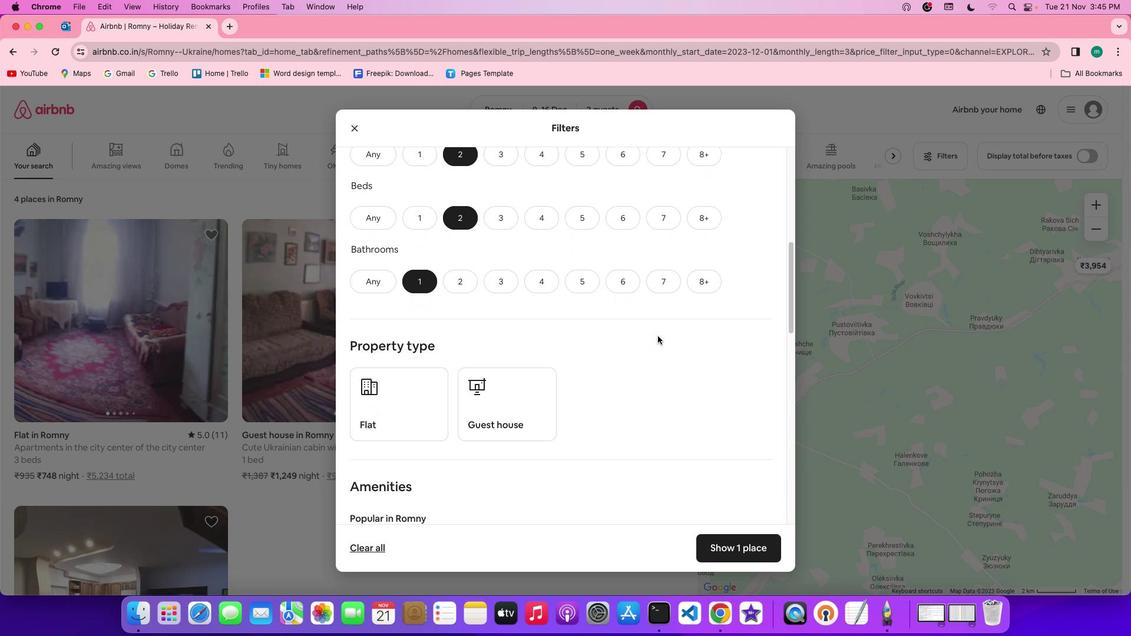 
Action: Mouse scrolled (658, 336) with delta (0, -1)
Screenshot: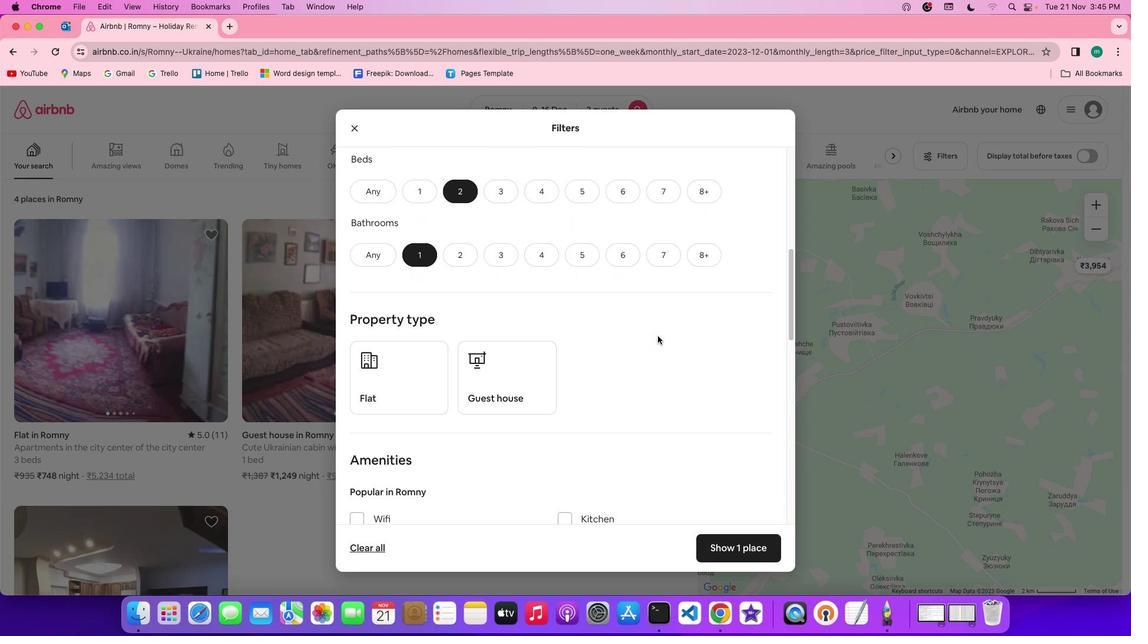 
Action: Mouse moved to (398, 337)
Screenshot: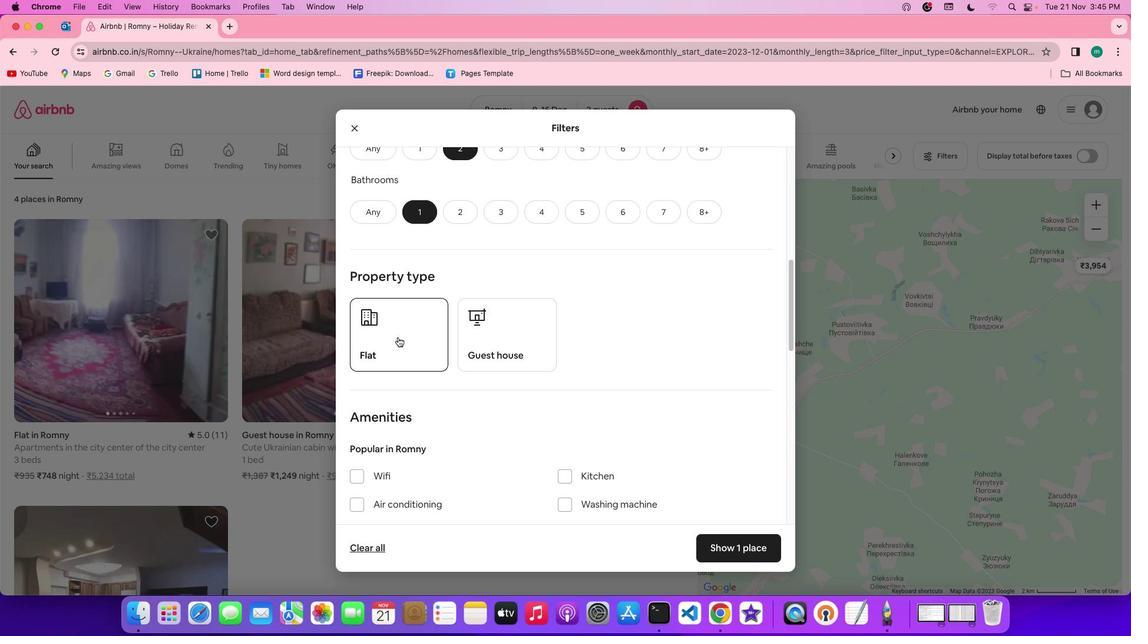 
Action: Mouse pressed left at (398, 337)
Screenshot: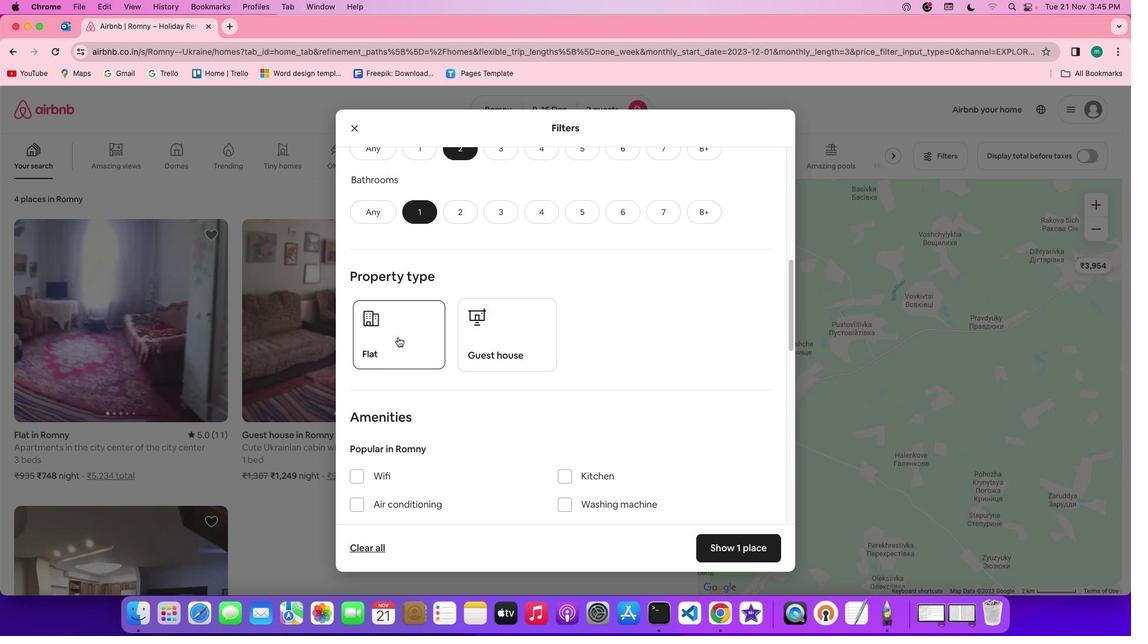 
Action: Mouse moved to (573, 317)
Screenshot: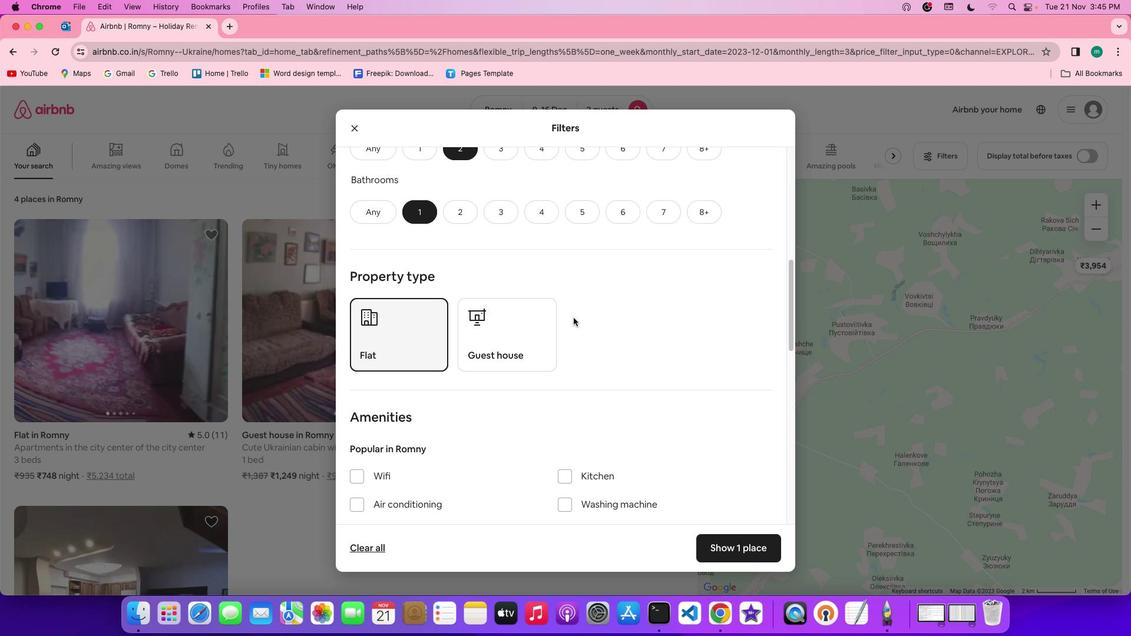 
Action: Mouse scrolled (573, 317) with delta (0, 0)
Screenshot: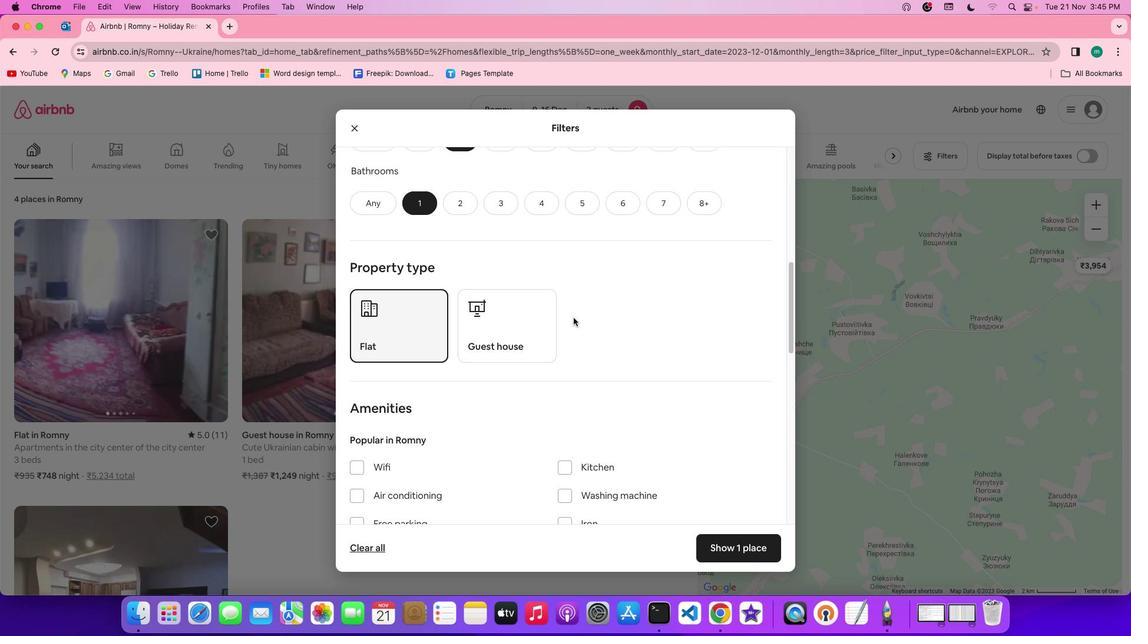 
Action: Mouse scrolled (573, 317) with delta (0, 0)
Screenshot: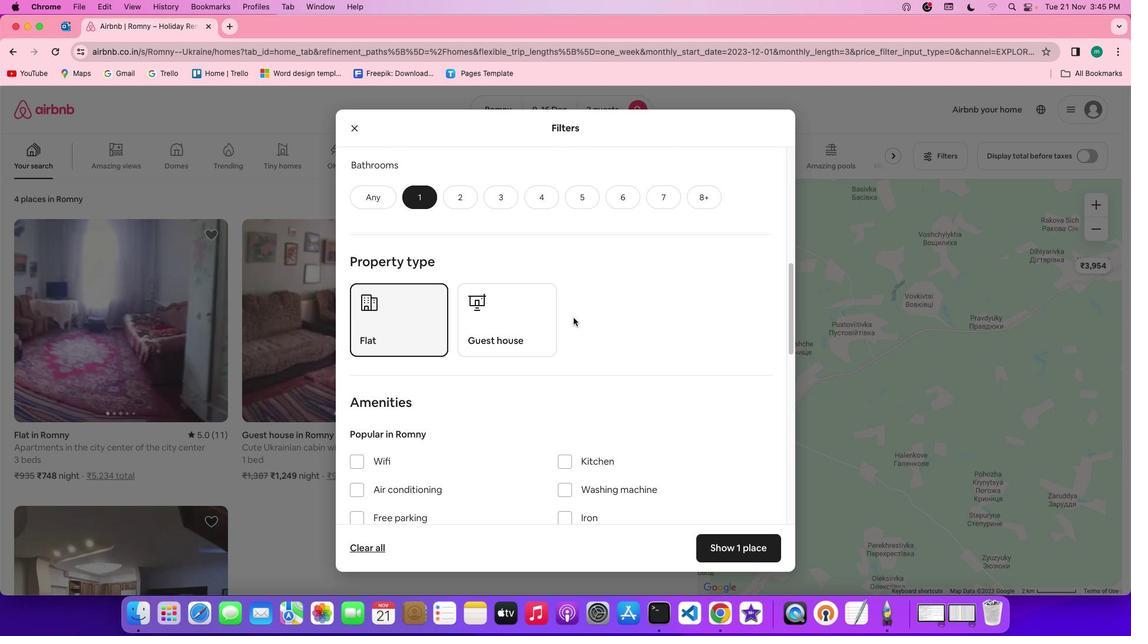 
Action: Mouse scrolled (573, 317) with delta (0, -1)
Screenshot: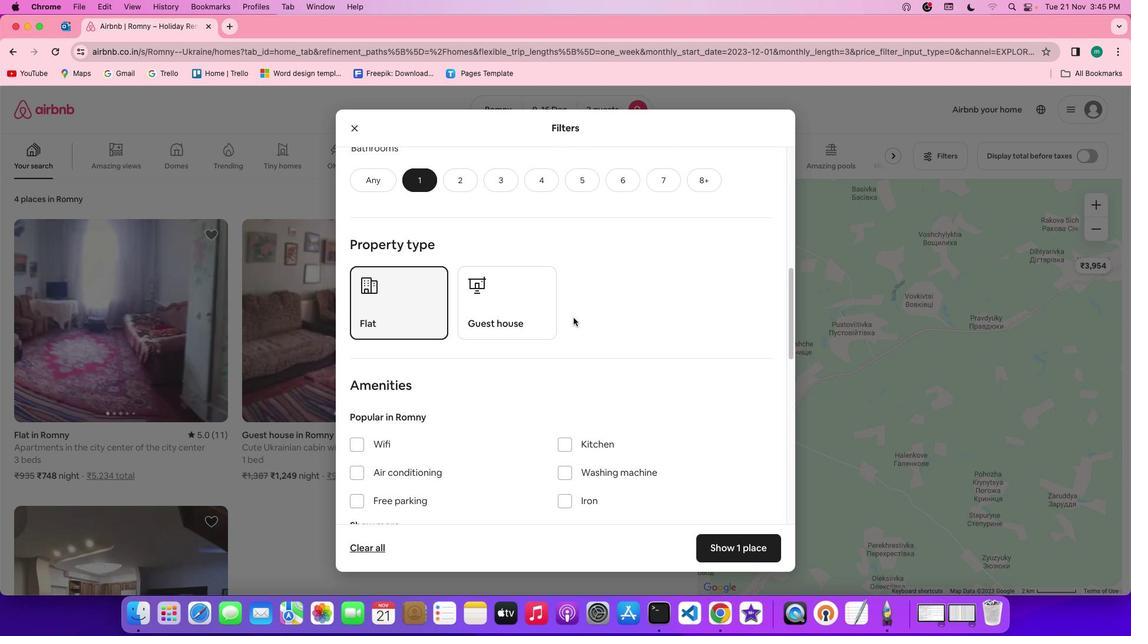 
Action: Mouse scrolled (573, 317) with delta (0, 0)
Screenshot: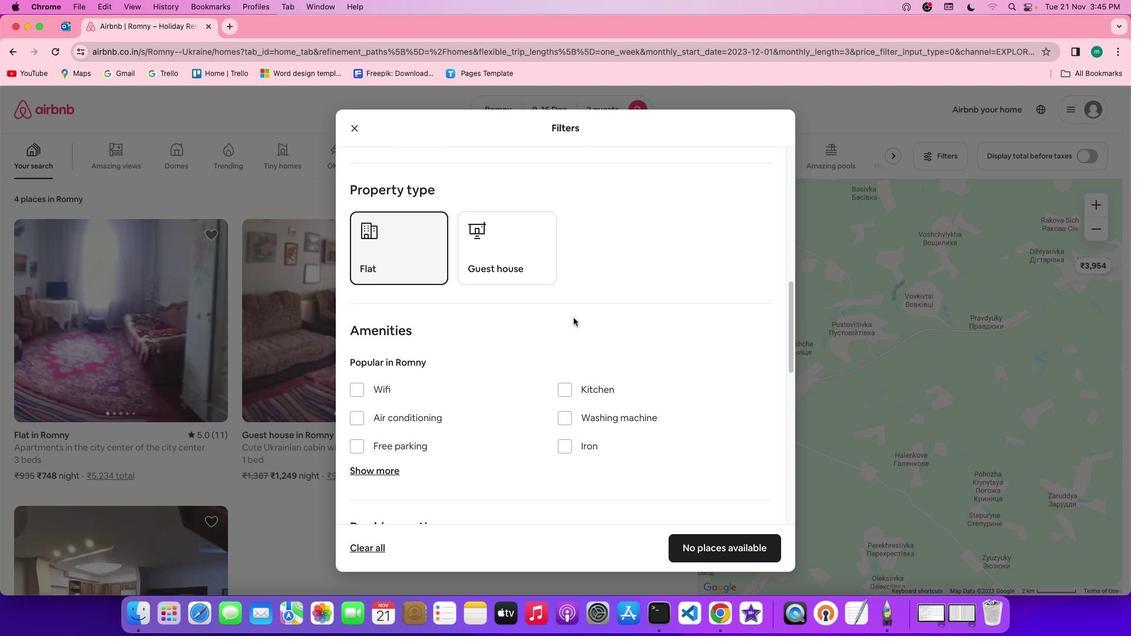 
Action: Mouse scrolled (573, 317) with delta (0, 0)
Screenshot: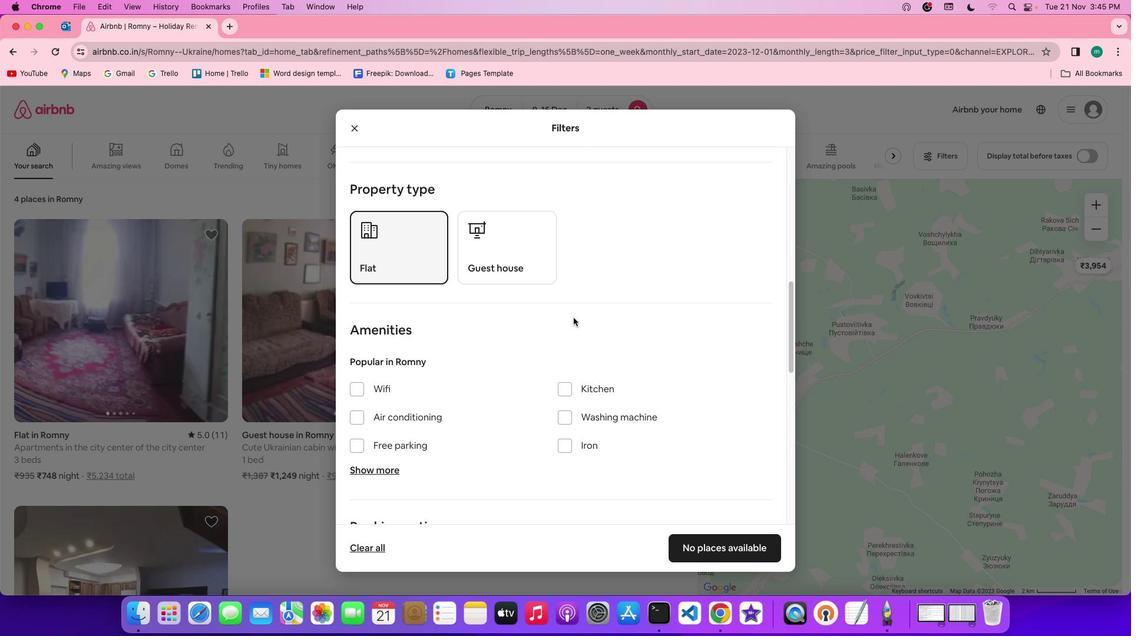 
Action: Mouse scrolled (573, 317) with delta (0, 0)
Screenshot: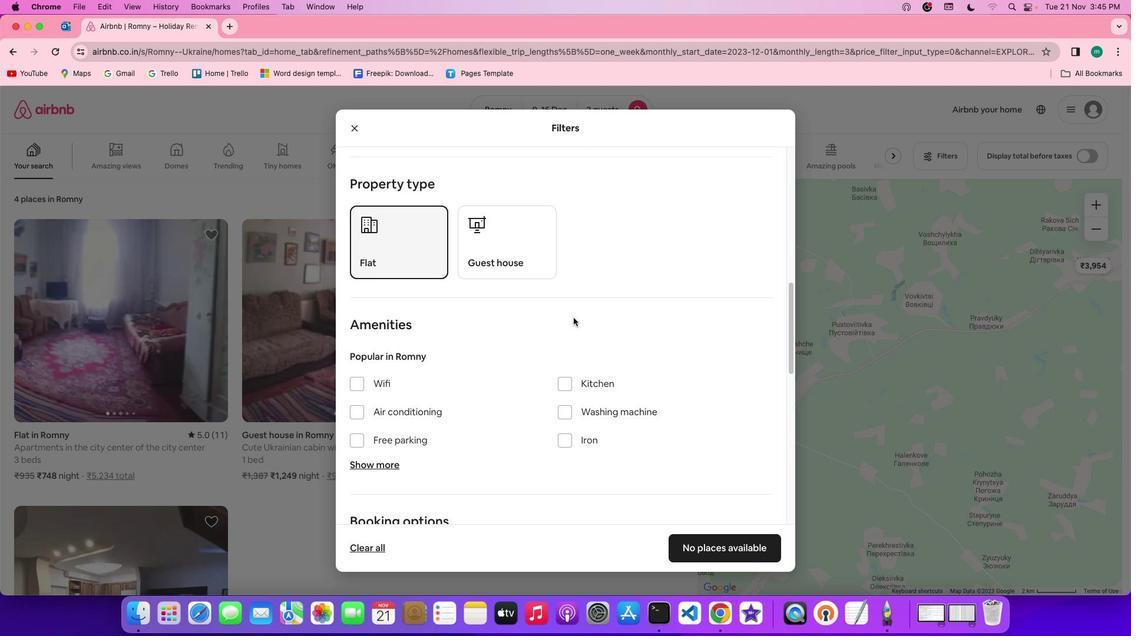 
Action: Mouse scrolled (573, 317) with delta (0, 0)
Screenshot: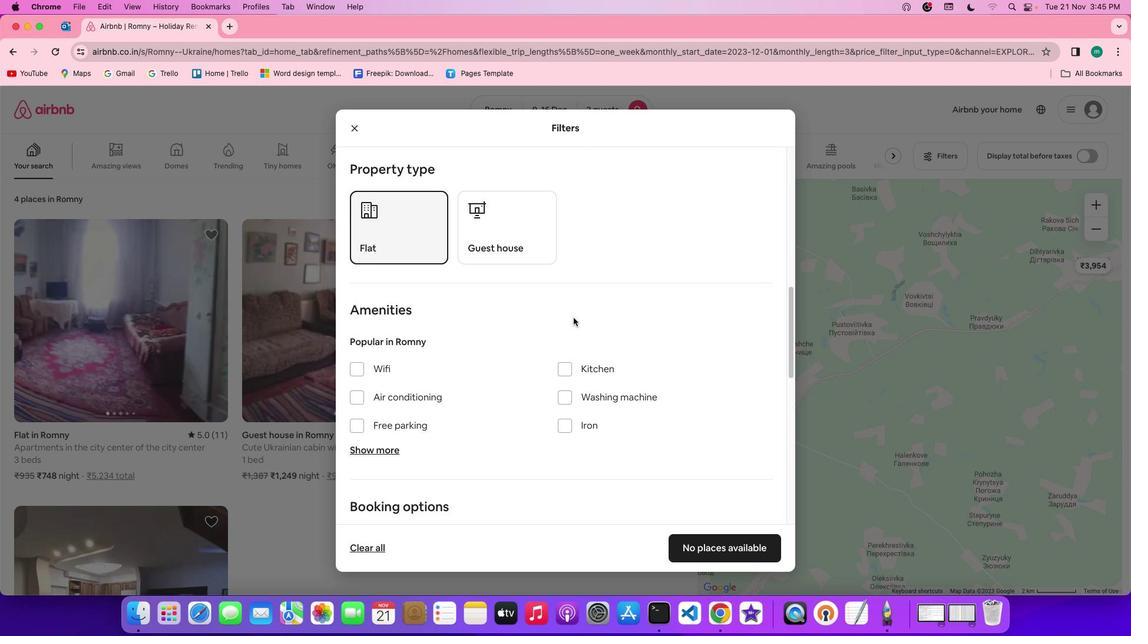 
Action: Mouse scrolled (573, 317) with delta (0, 0)
Screenshot: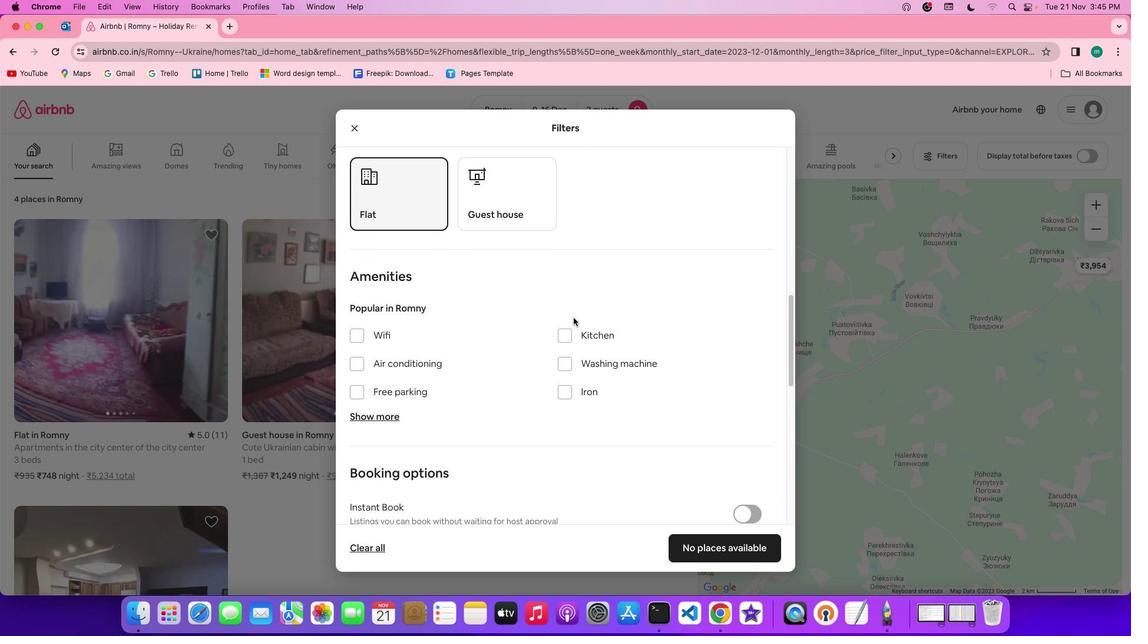 
Action: Mouse scrolled (573, 317) with delta (0, 0)
Screenshot: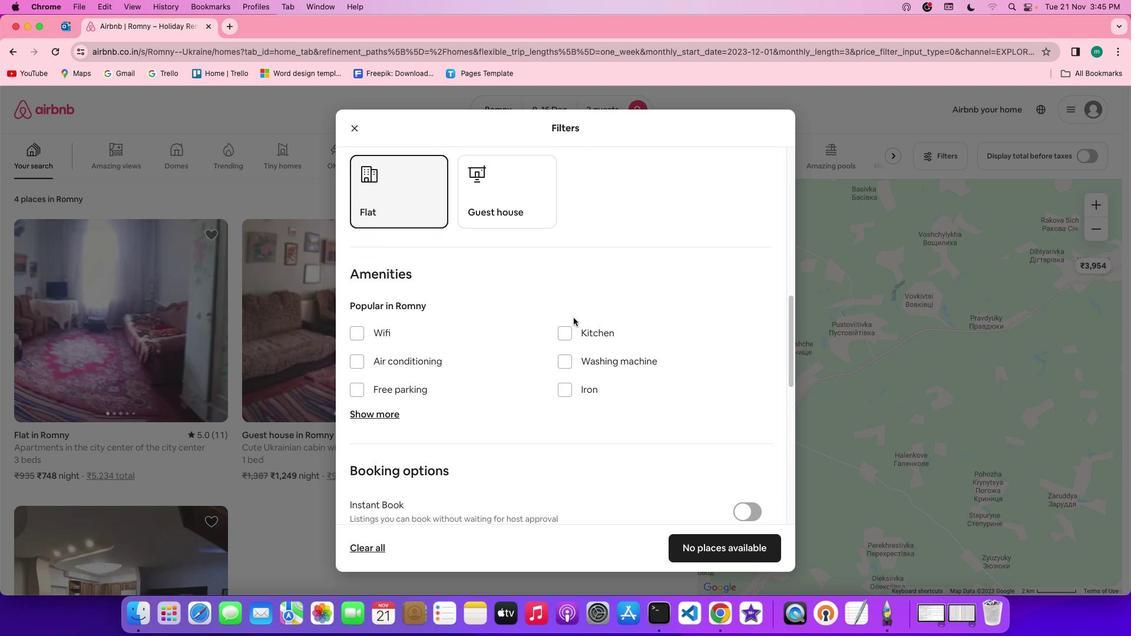 
Action: Mouse scrolled (573, 317) with delta (0, -1)
Screenshot: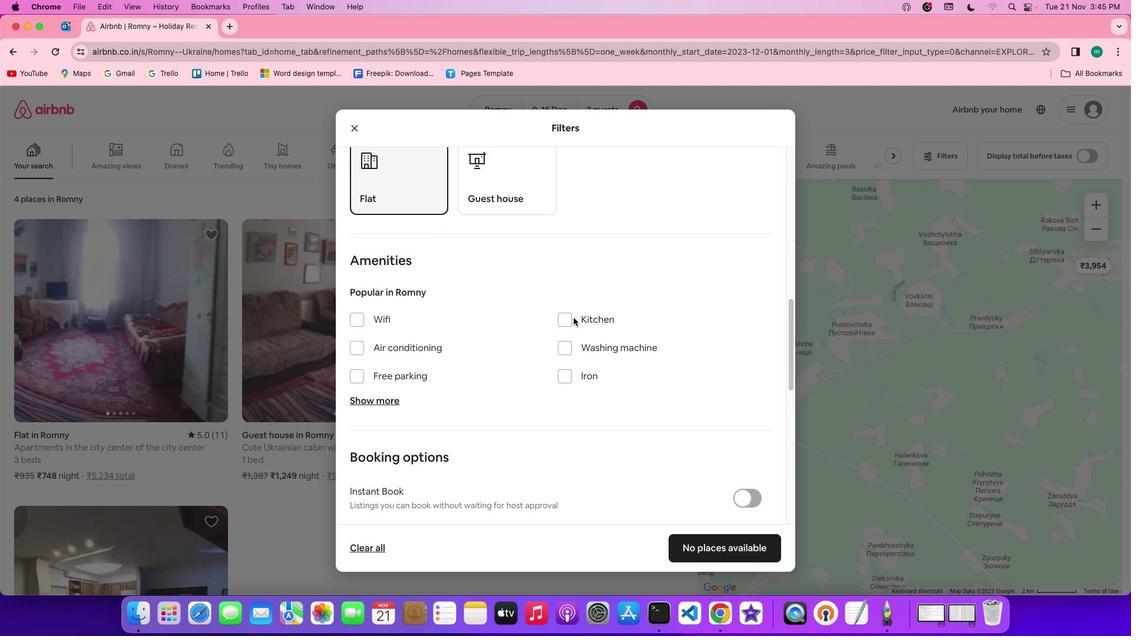 
Action: Mouse scrolled (573, 317) with delta (0, -2)
Screenshot: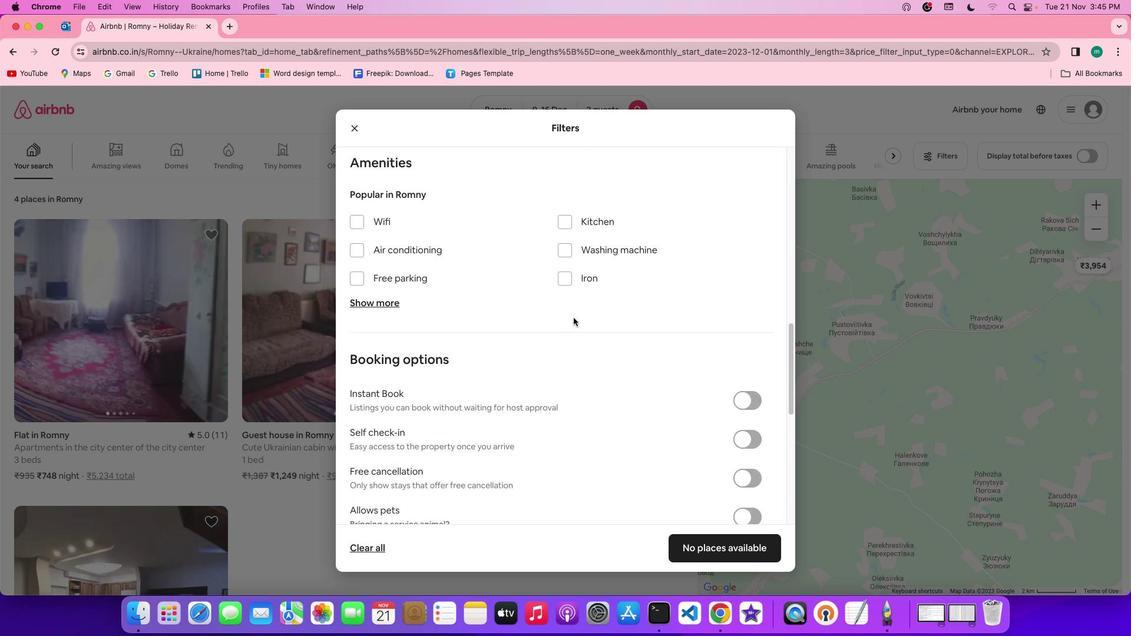 
Action: Mouse scrolled (573, 317) with delta (0, 0)
Screenshot: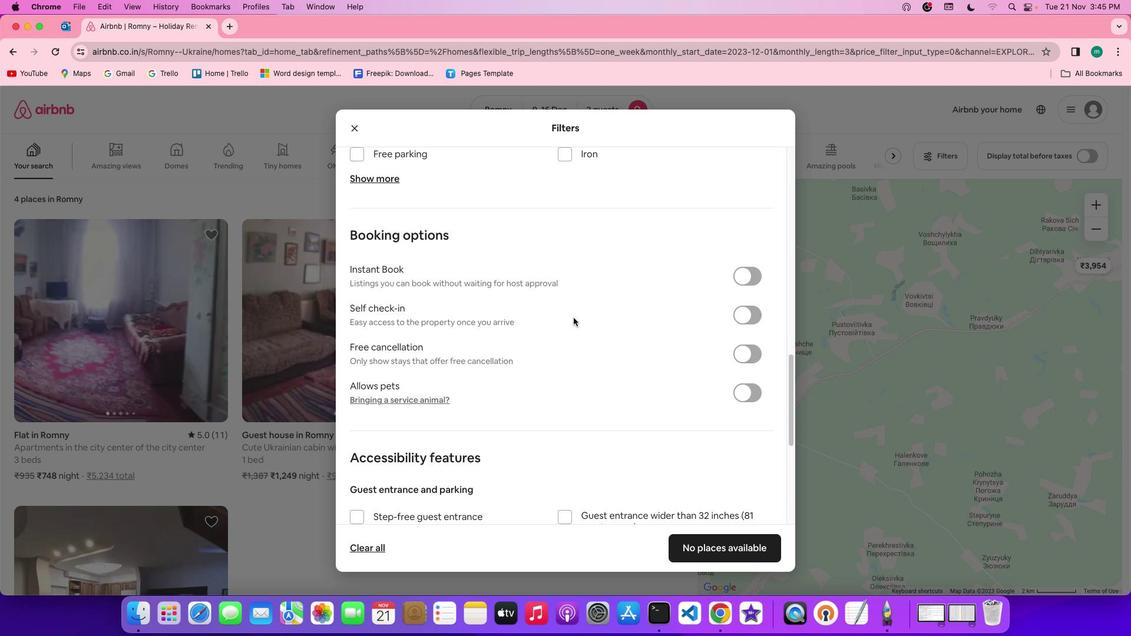 
Action: Mouse scrolled (573, 317) with delta (0, 0)
Screenshot: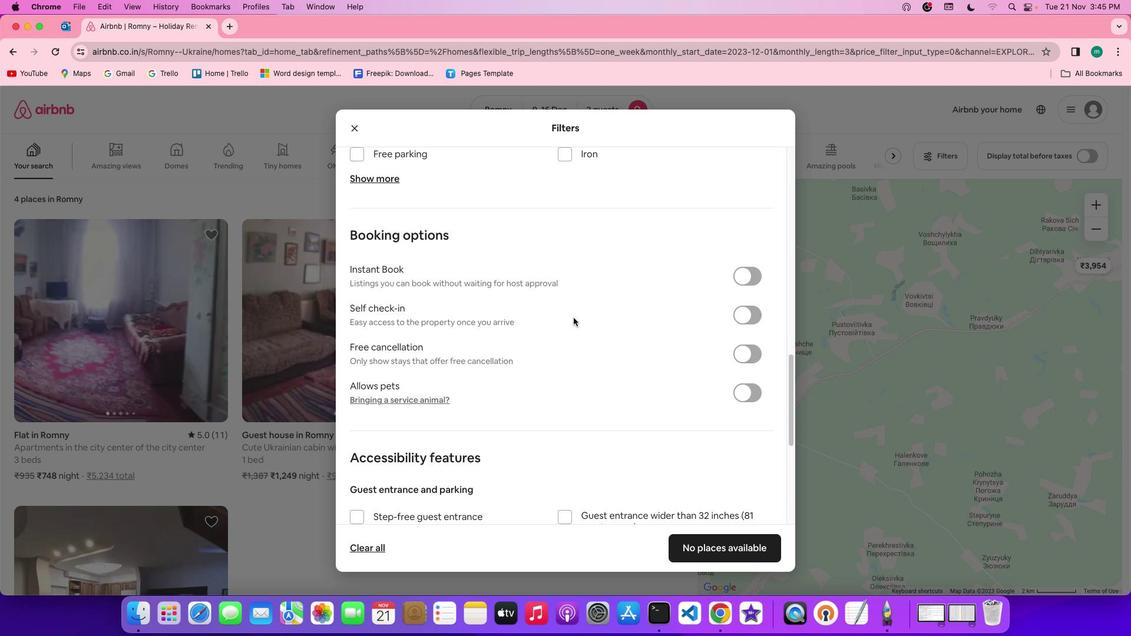 
Action: Mouse scrolled (573, 317) with delta (0, -1)
Screenshot: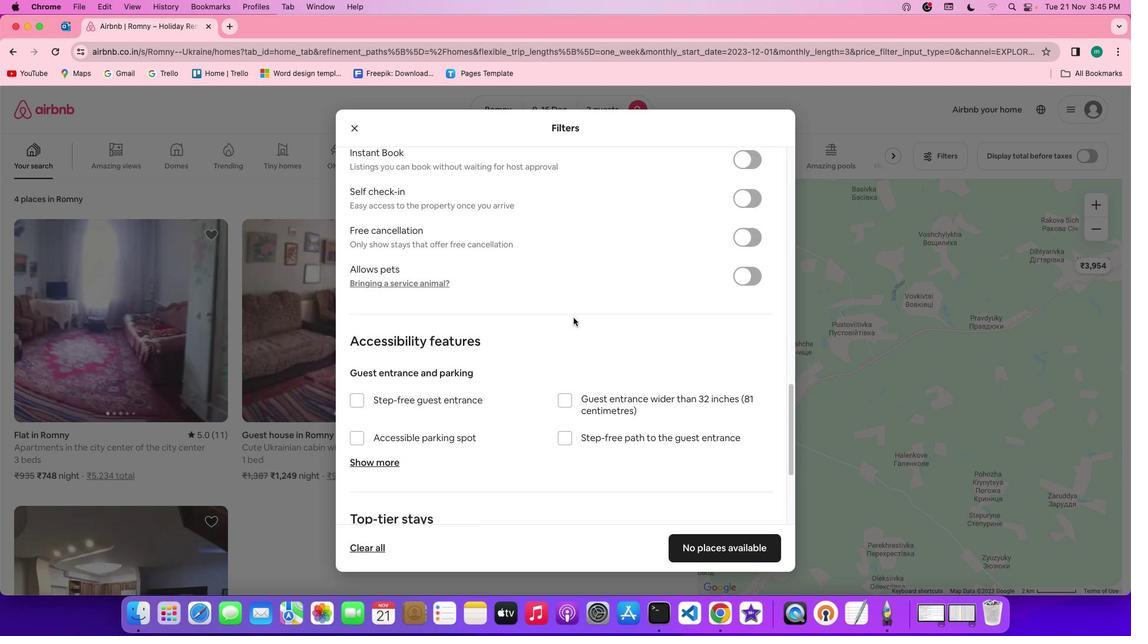 
Action: Mouse scrolled (573, 317) with delta (0, -2)
Screenshot: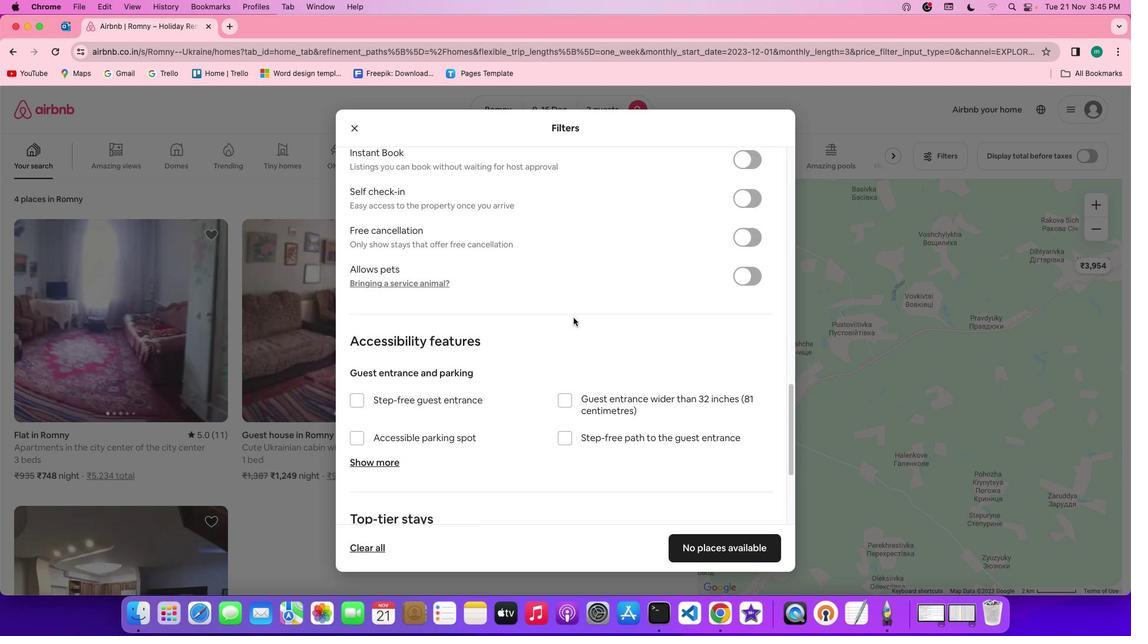 
Action: Mouse scrolled (573, 317) with delta (0, -3)
Screenshot: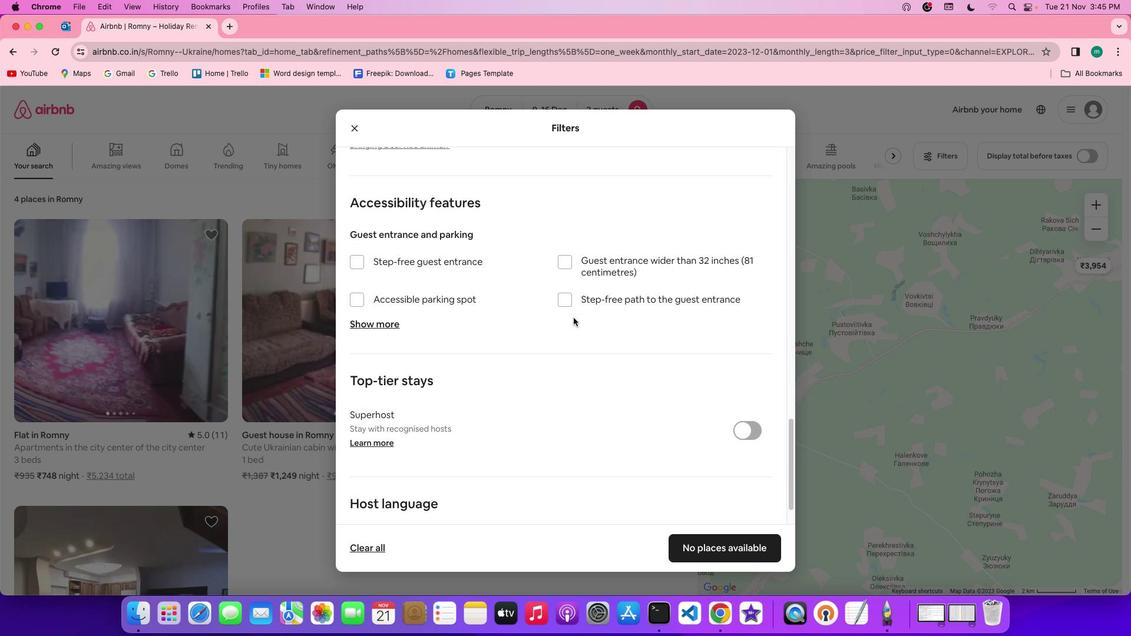 
Action: Mouse moved to (620, 365)
Screenshot: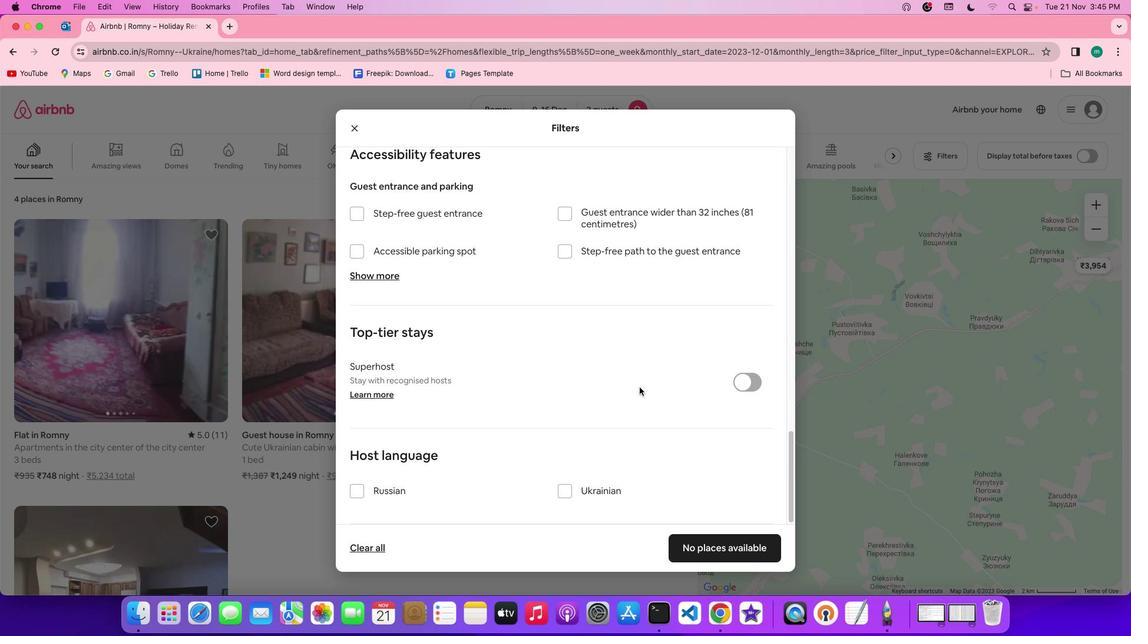
Action: Mouse scrolled (620, 365) with delta (0, 0)
Screenshot: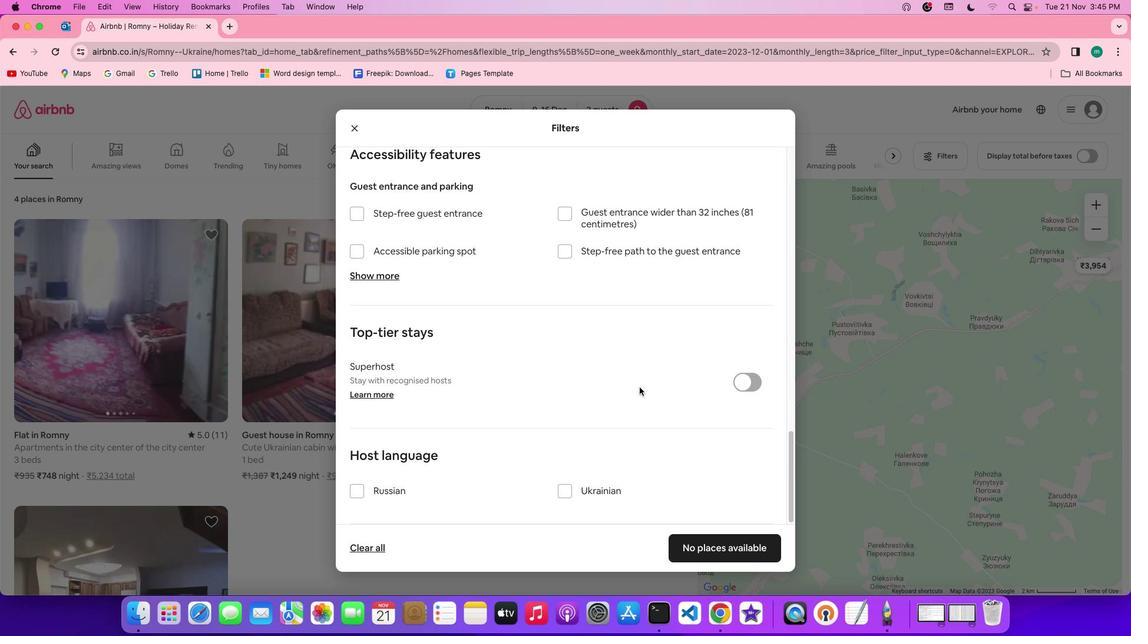 
Action: Mouse moved to (639, 386)
Screenshot: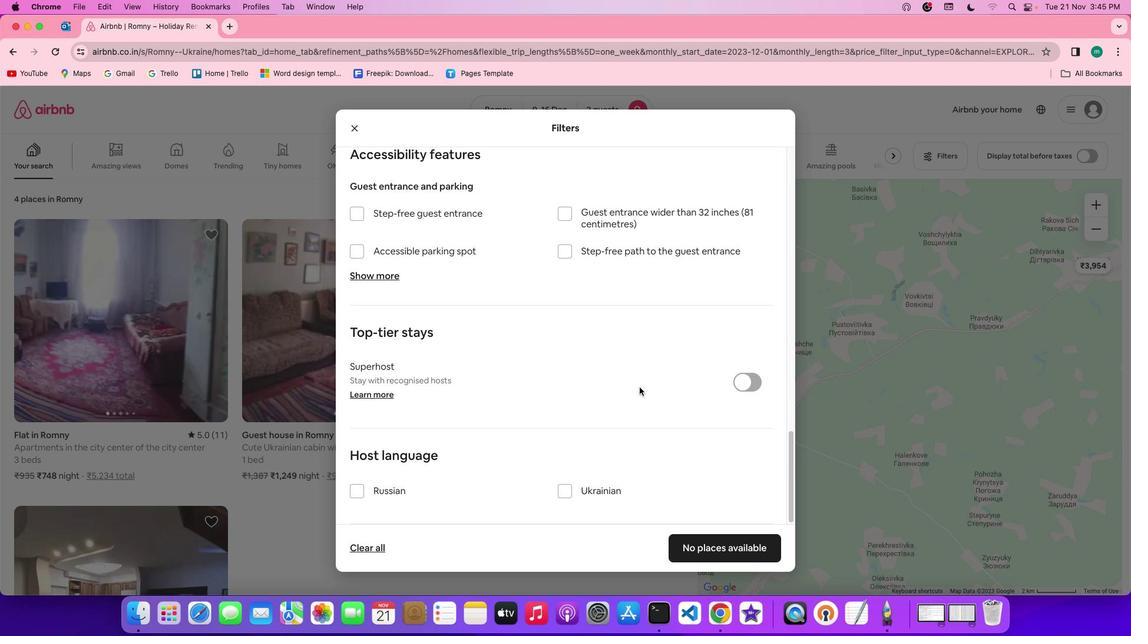 
Action: Mouse scrolled (639, 386) with delta (0, 0)
Screenshot: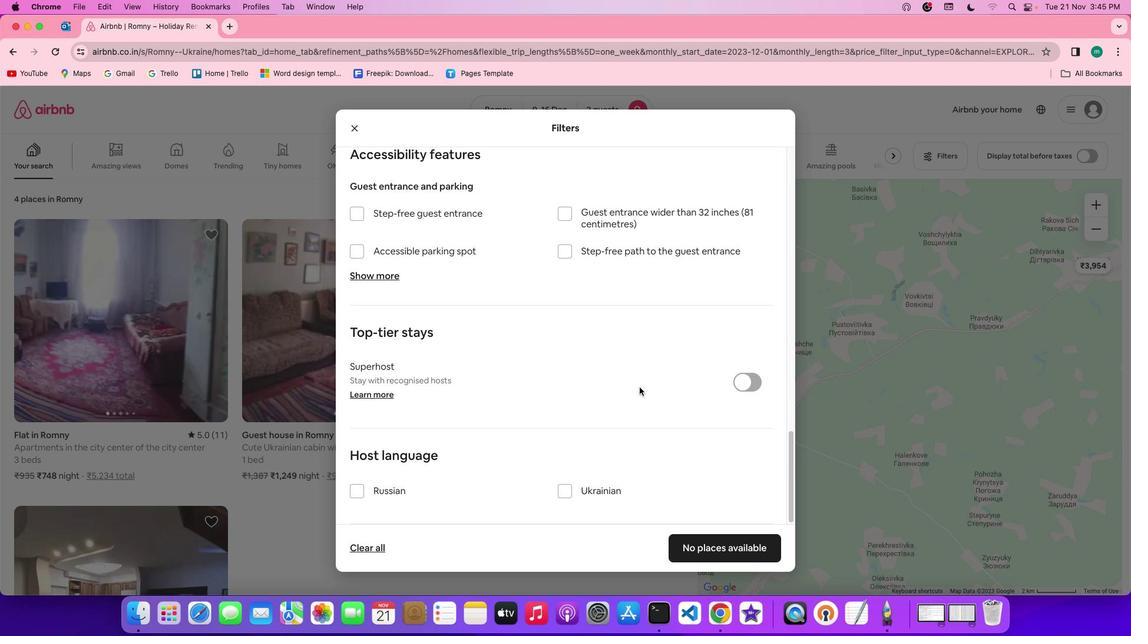 
Action: Mouse moved to (640, 387)
Screenshot: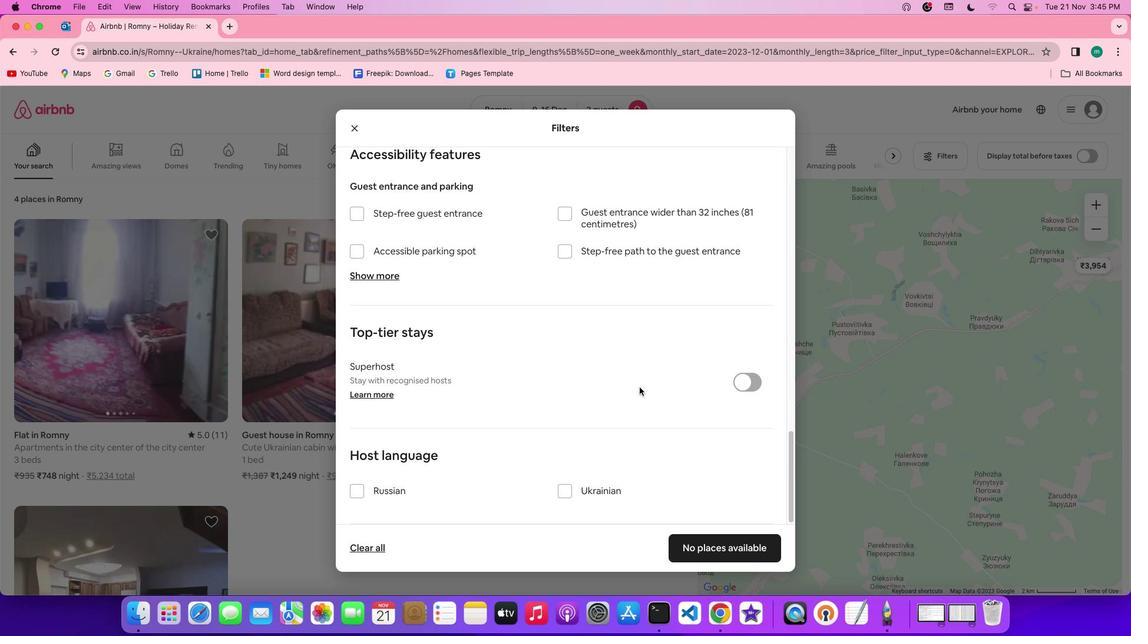
Action: Mouse scrolled (640, 387) with delta (0, -1)
Screenshot: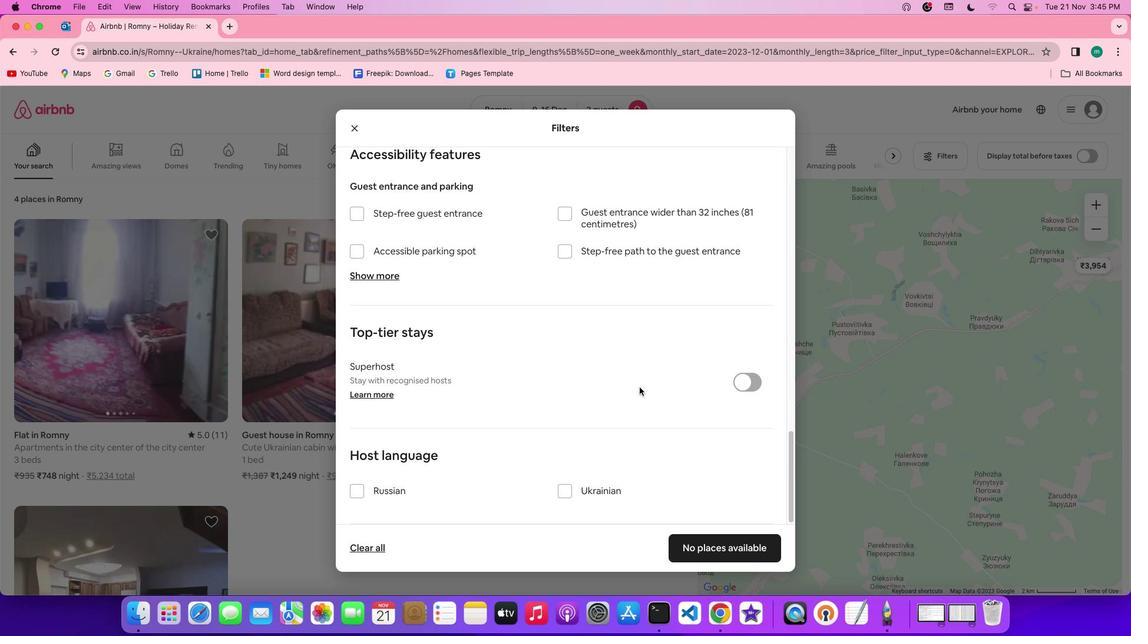 
Action: Mouse moved to (640, 387)
Screenshot: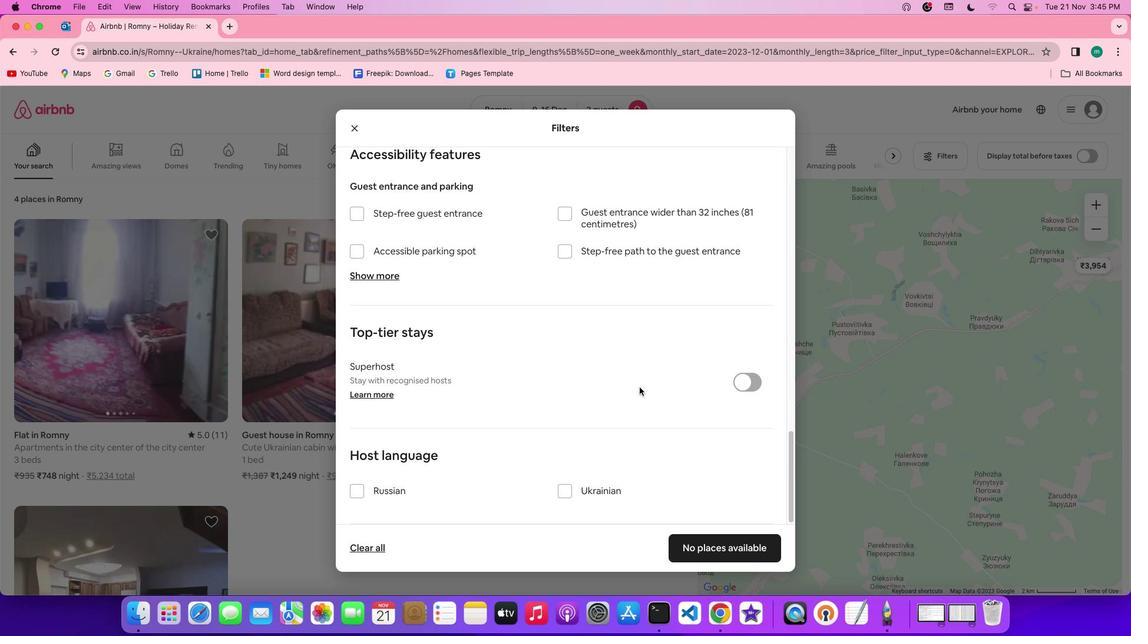 
Action: Mouse scrolled (640, 387) with delta (0, -2)
Screenshot: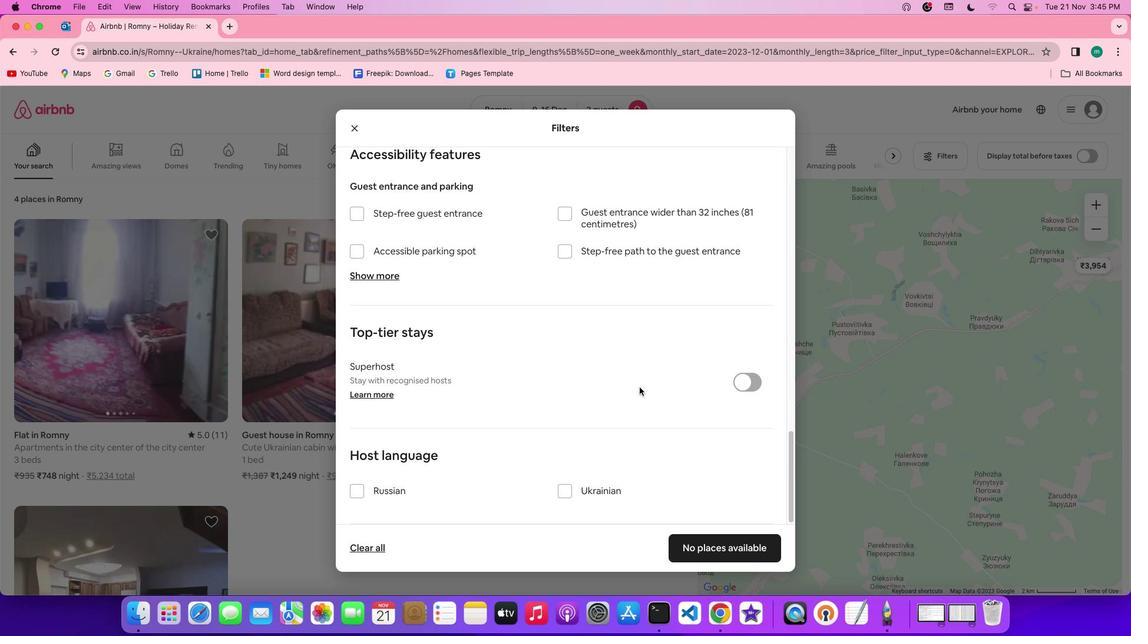 
Action: Mouse scrolled (640, 387) with delta (0, -2)
Screenshot: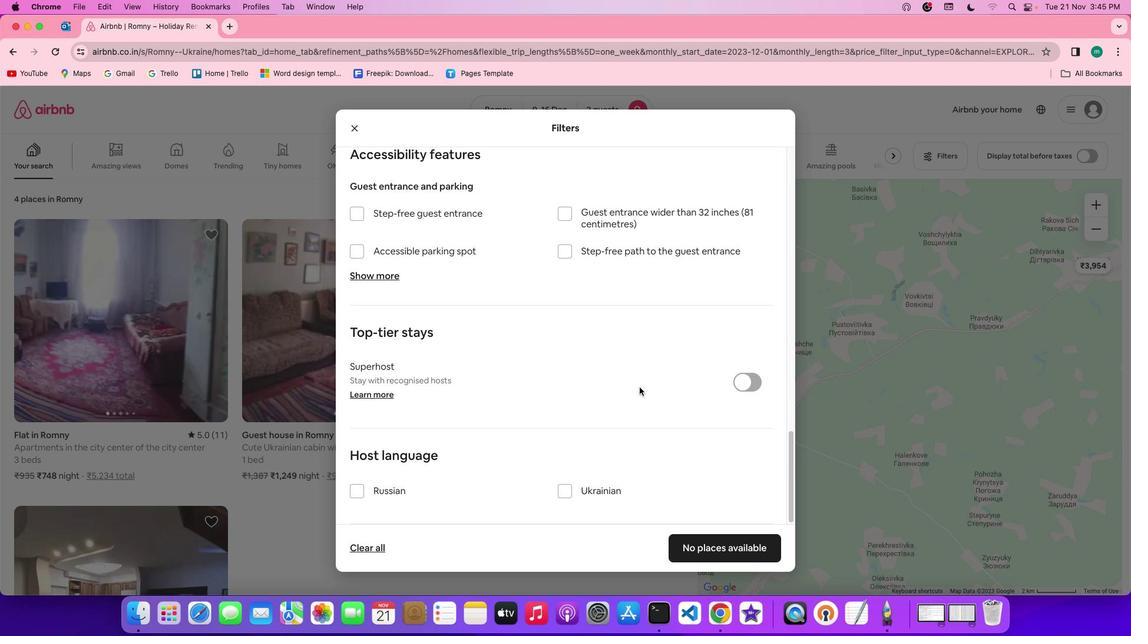 
Action: Mouse scrolled (640, 387) with delta (0, -3)
Screenshot: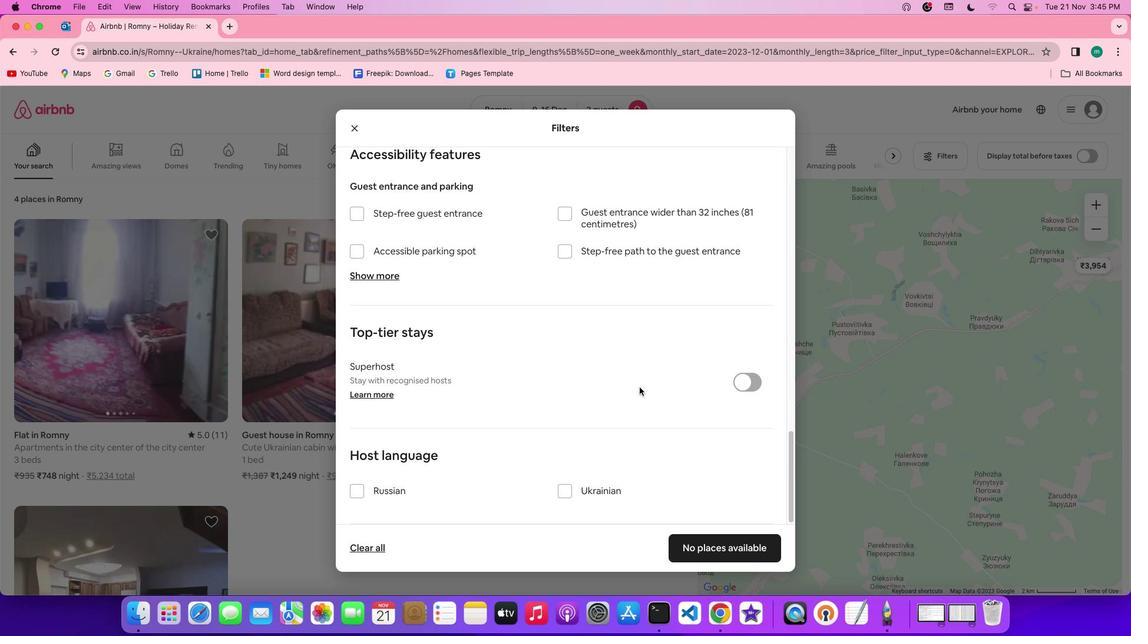 
Action: Mouse scrolled (640, 387) with delta (0, -3)
Screenshot: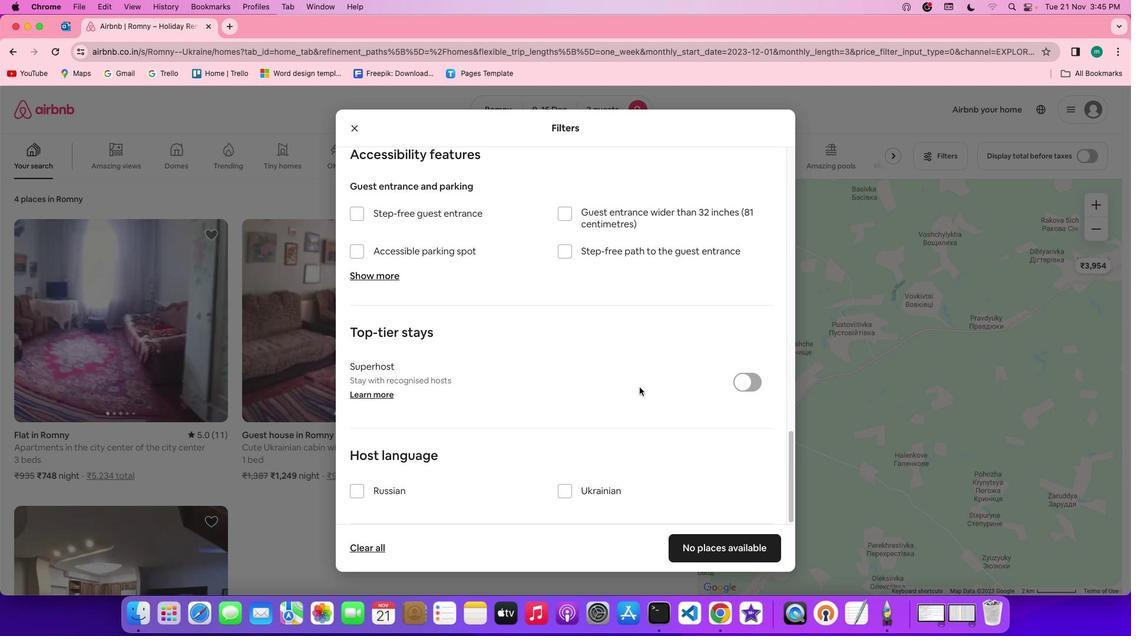 
Action: Mouse moved to (731, 551)
Screenshot: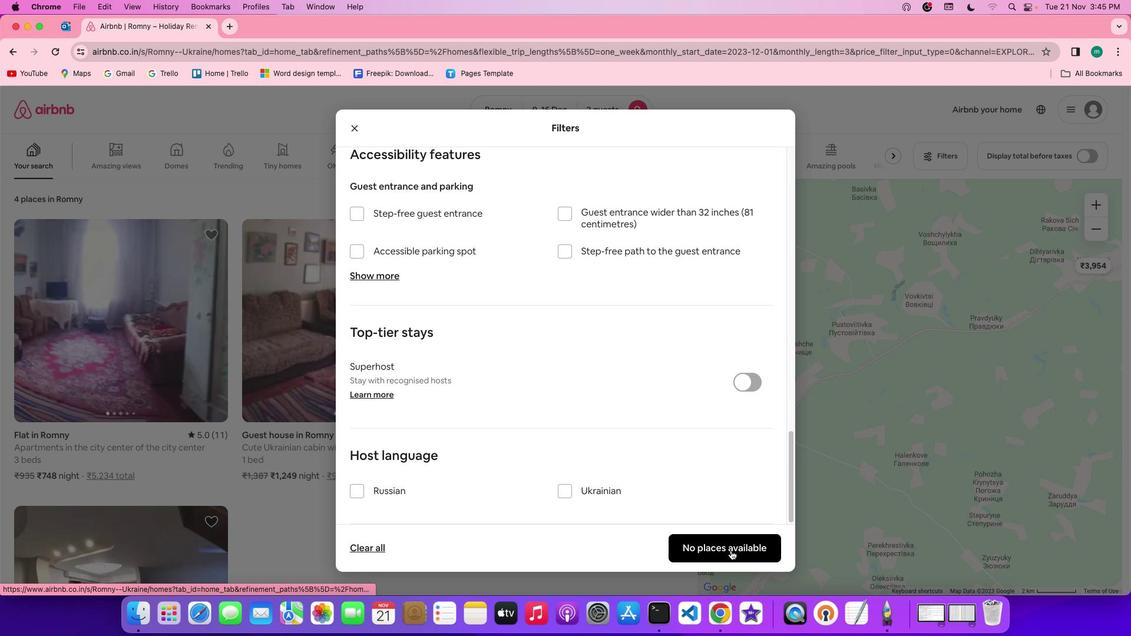 
Action: Mouse pressed left at (731, 551)
Screenshot: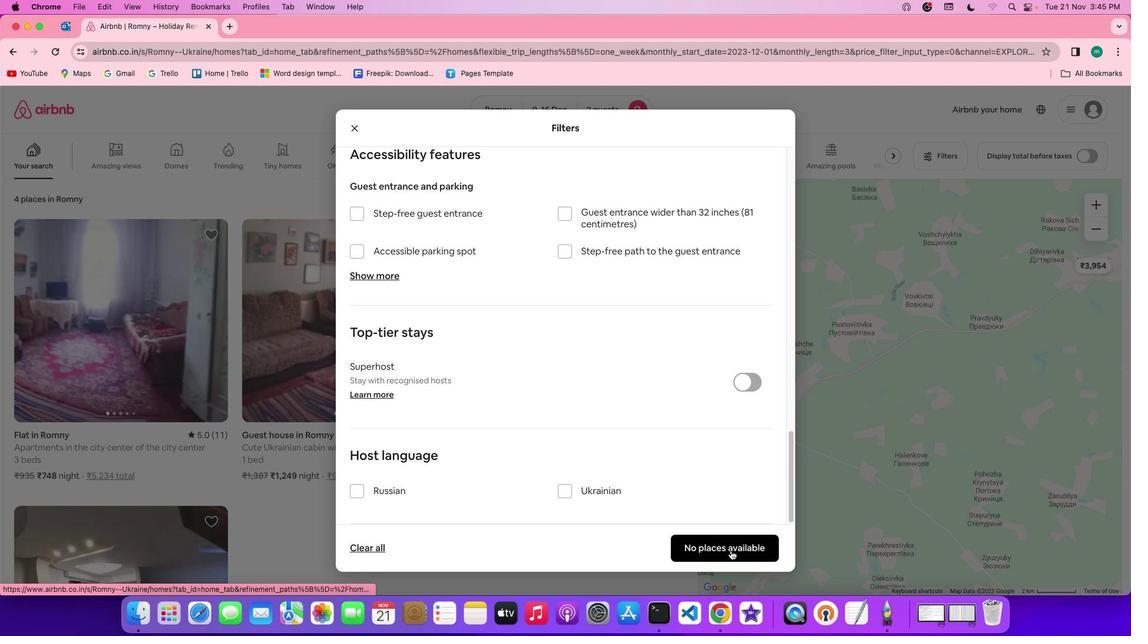 
Action: Mouse moved to (270, 335)
Screenshot: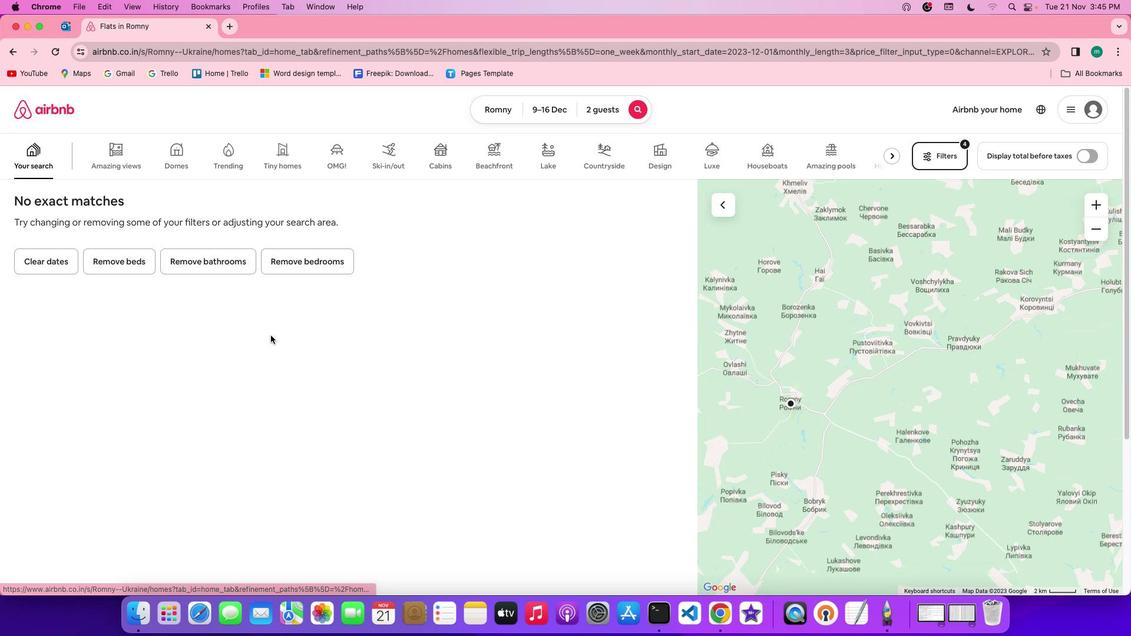 
